 Task: Search one way flight ticket for 1 adult, 1 child, 1 infant in seat in premium economy from Westerly: Westerly State Airport to Springfield: Abraham Lincoln Capital Airport on 5-2-2023. Choice of flights is Singapure airlines. Number of bags: 2 carry on bags and 4 checked bags. Price is upto 91000. Outbound departure time preference is 4:15.
Action: Mouse moved to (395, 354)
Screenshot: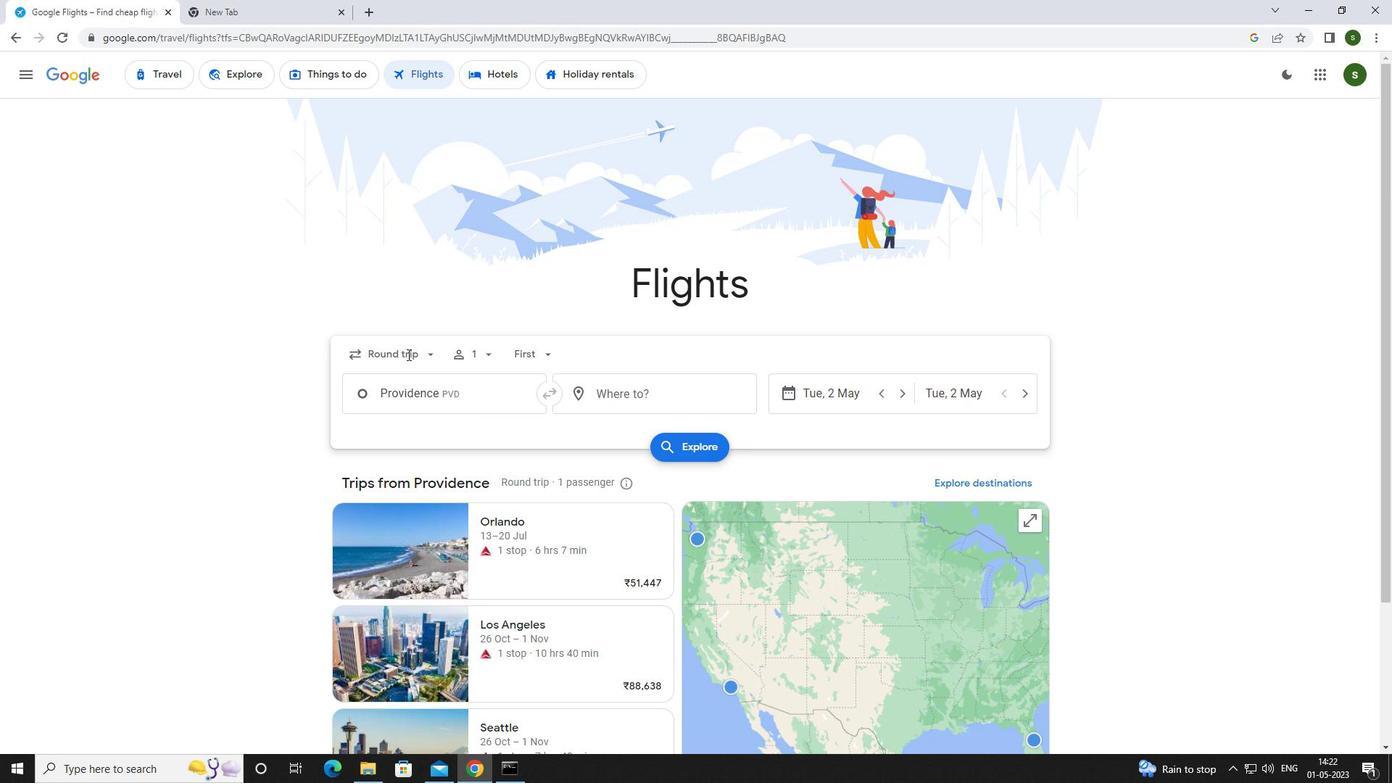 
Action: Mouse pressed left at (395, 354)
Screenshot: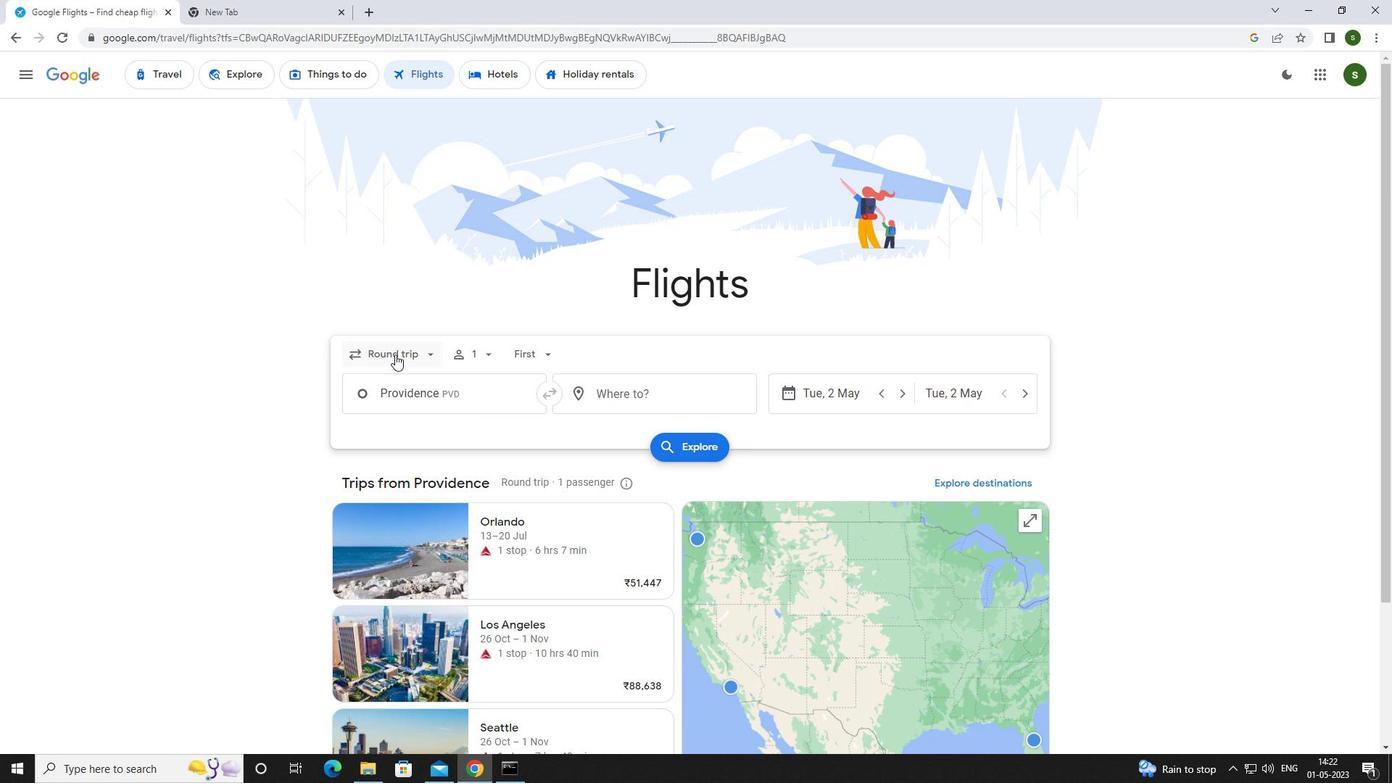 
Action: Mouse moved to (421, 416)
Screenshot: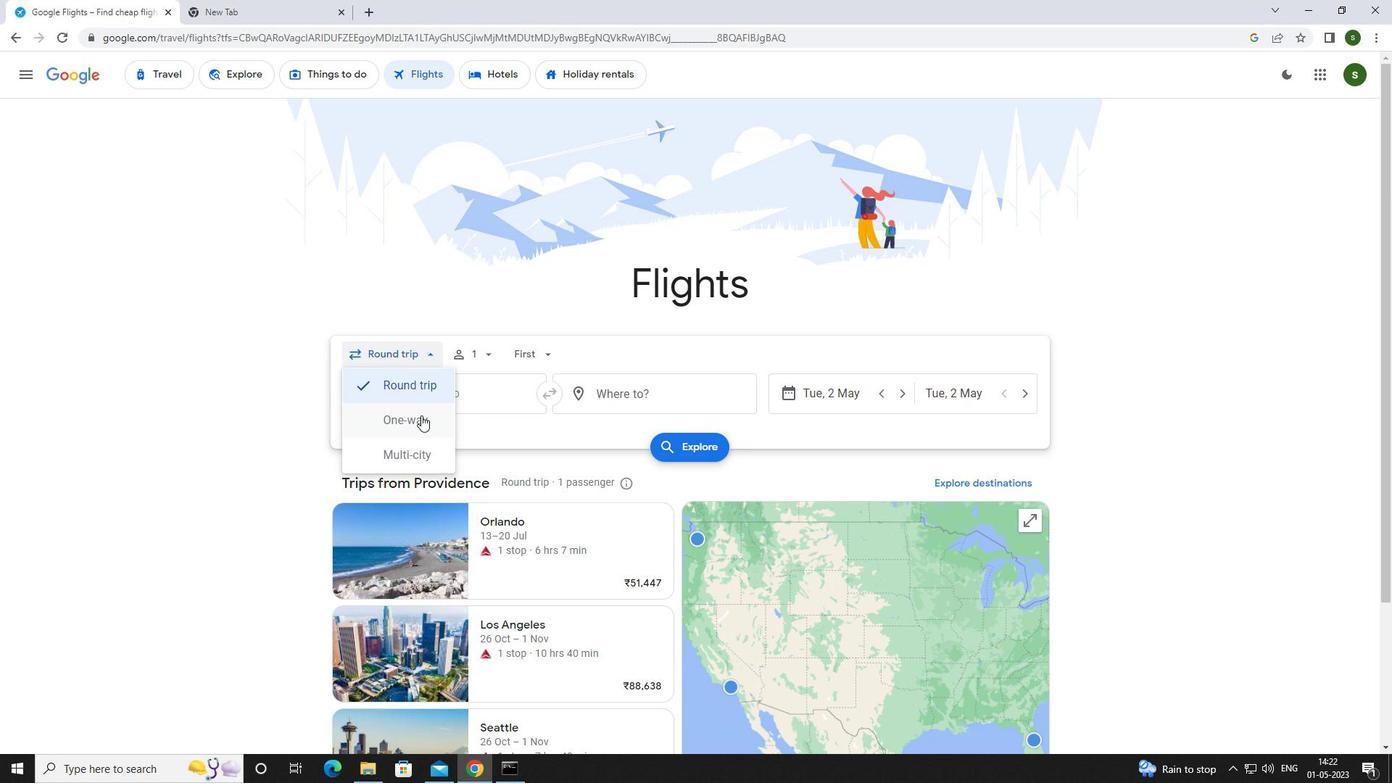 
Action: Mouse pressed left at (421, 416)
Screenshot: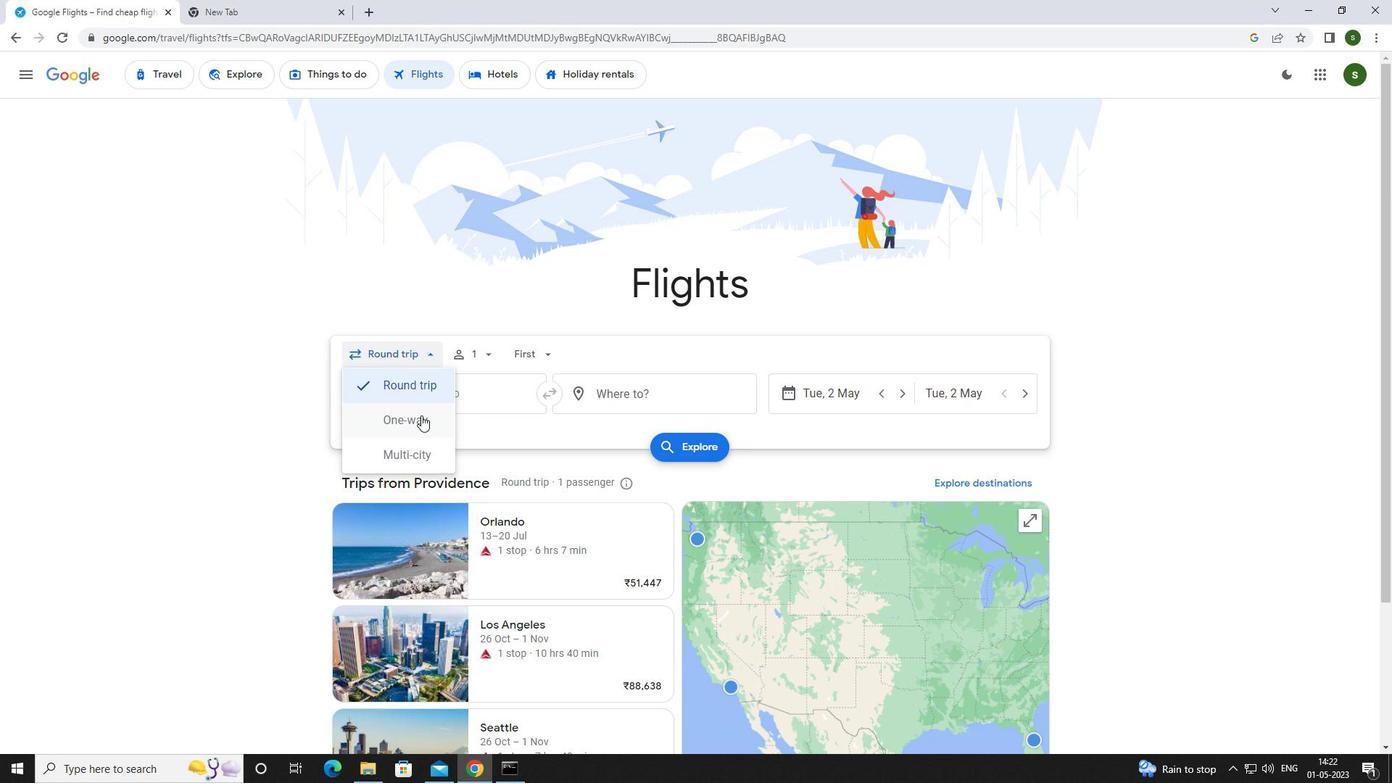 
Action: Mouse moved to (487, 355)
Screenshot: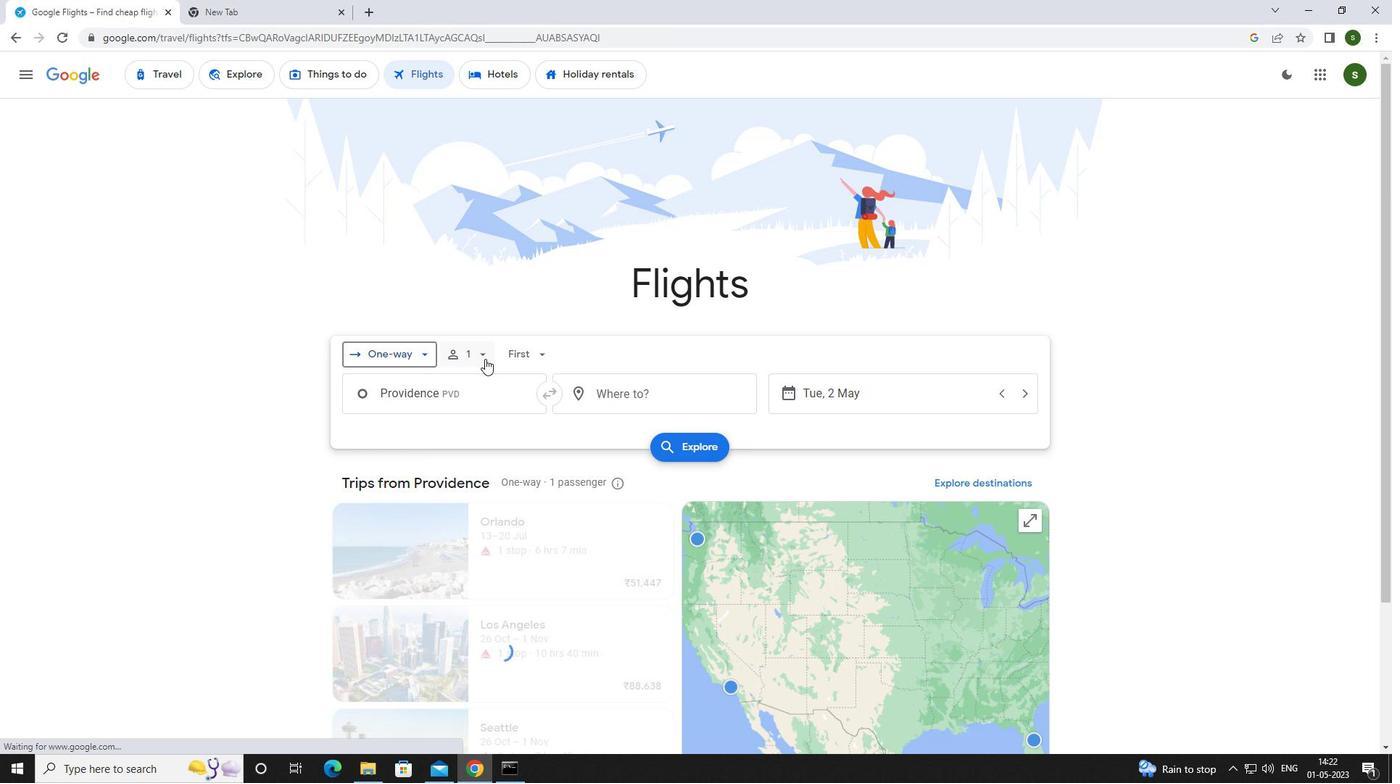 
Action: Mouse pressed left at (487, 355)
Screenshot: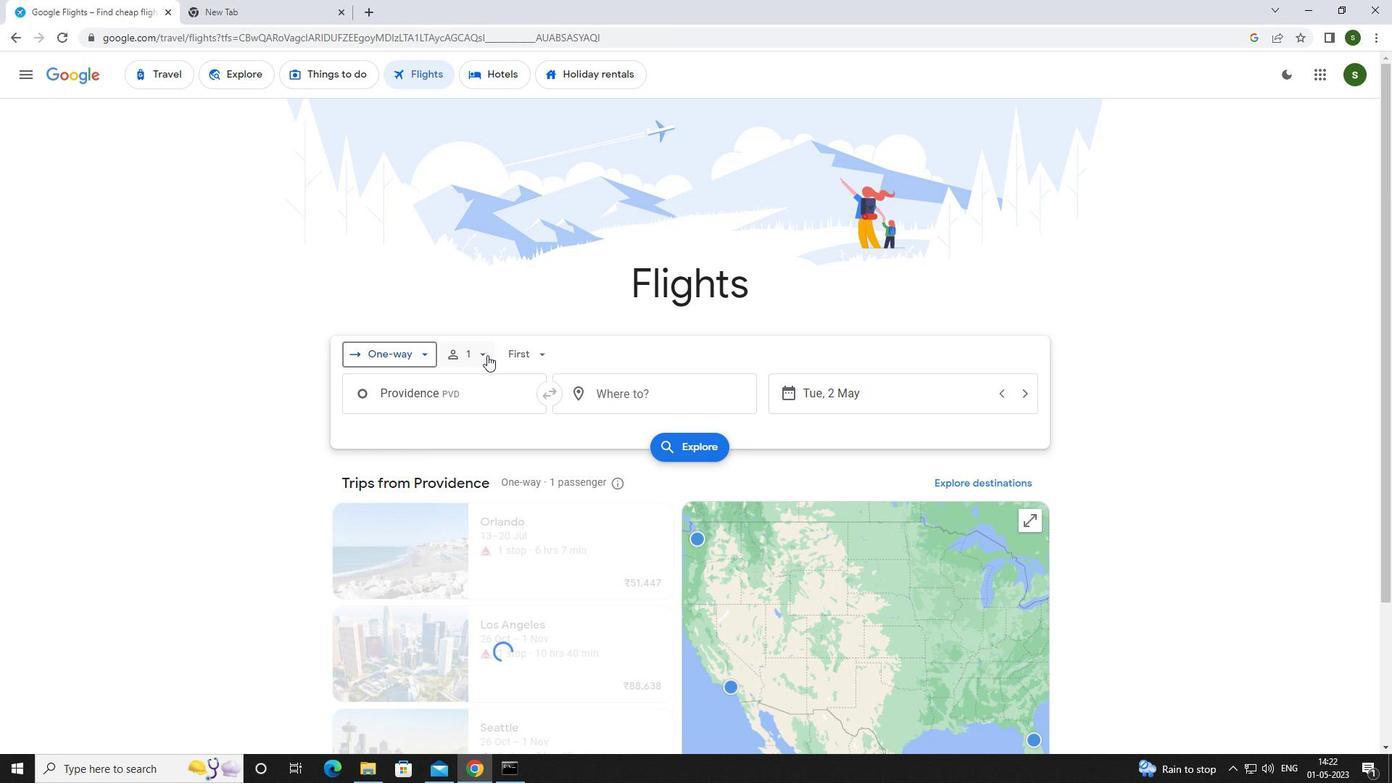 
Action: Mouse moved to (589, 429)
Screenshot: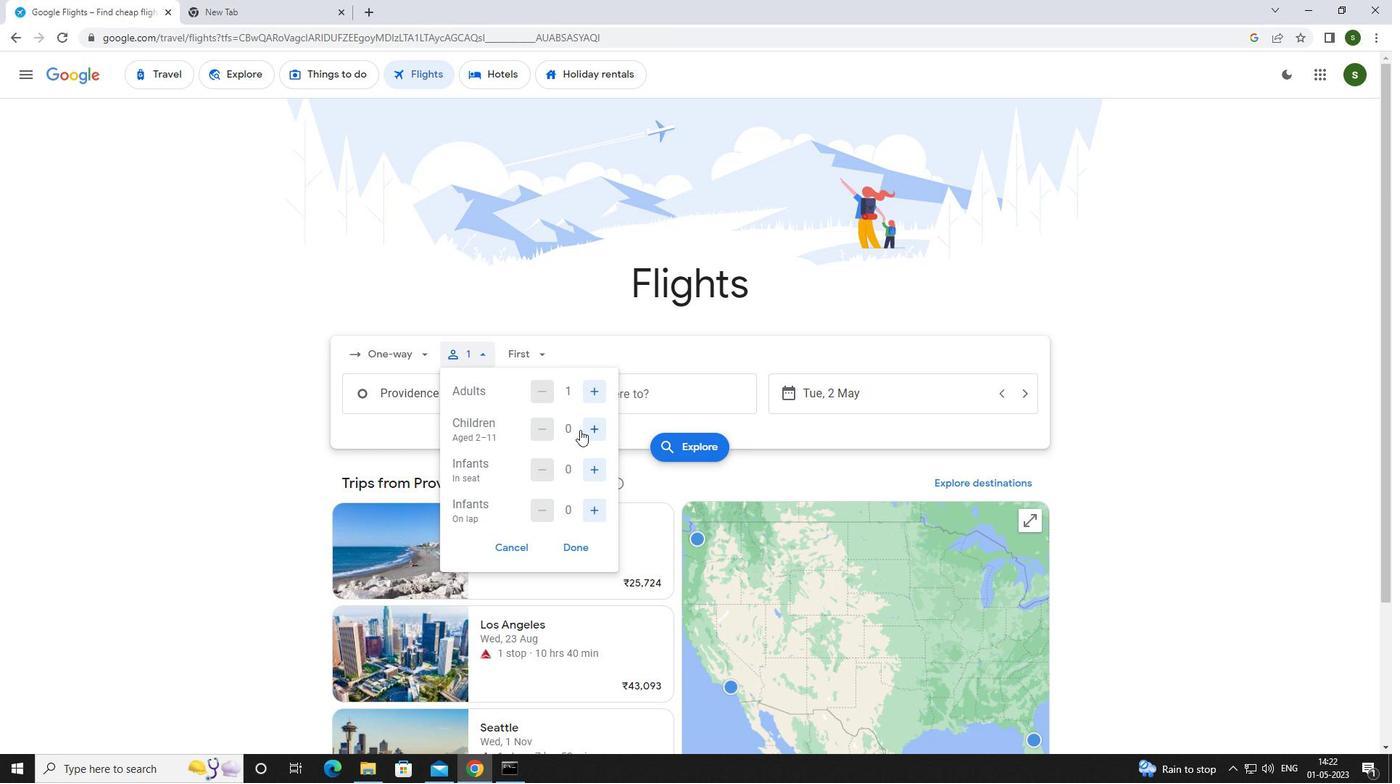 
Action: Mouse pressed left at (589, 429)
Screenshot: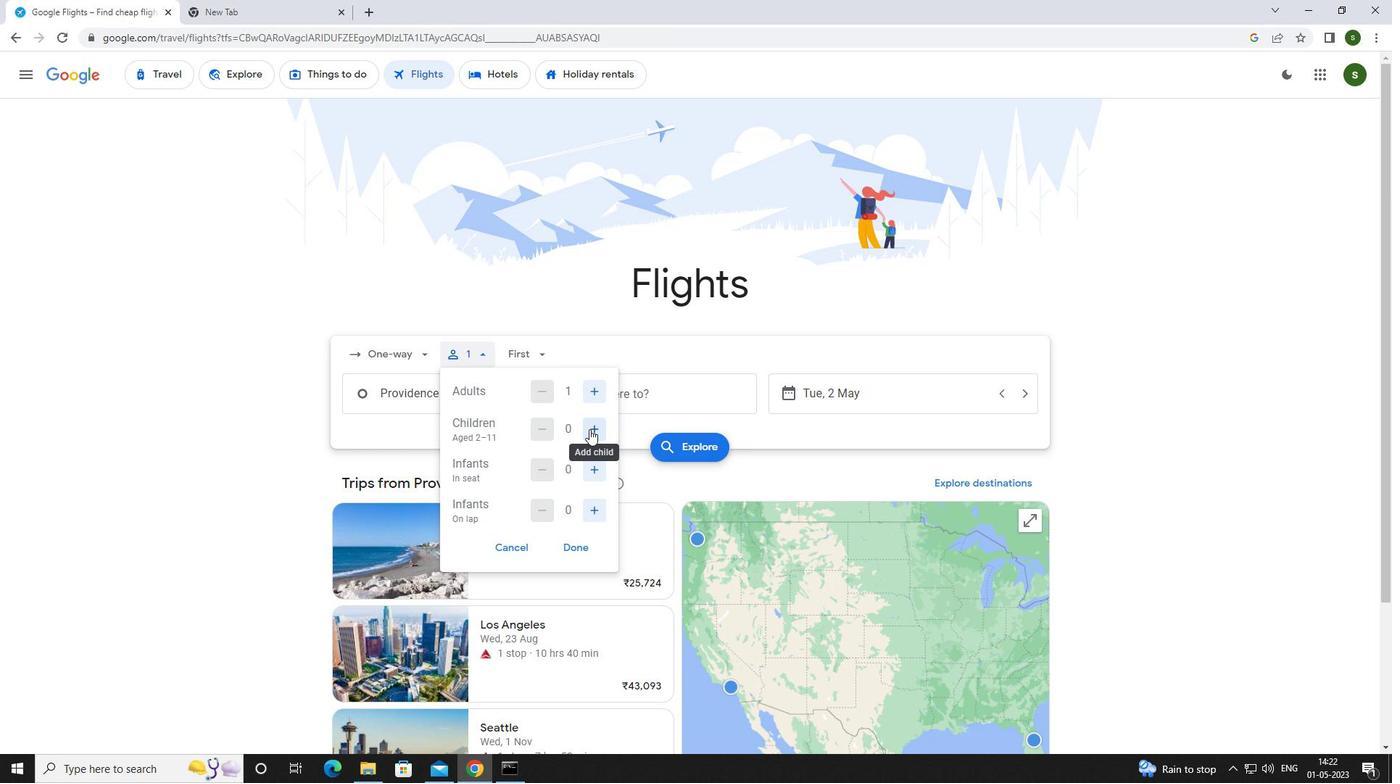 
Action: Mouse moved to (604, 470)
Screenshot: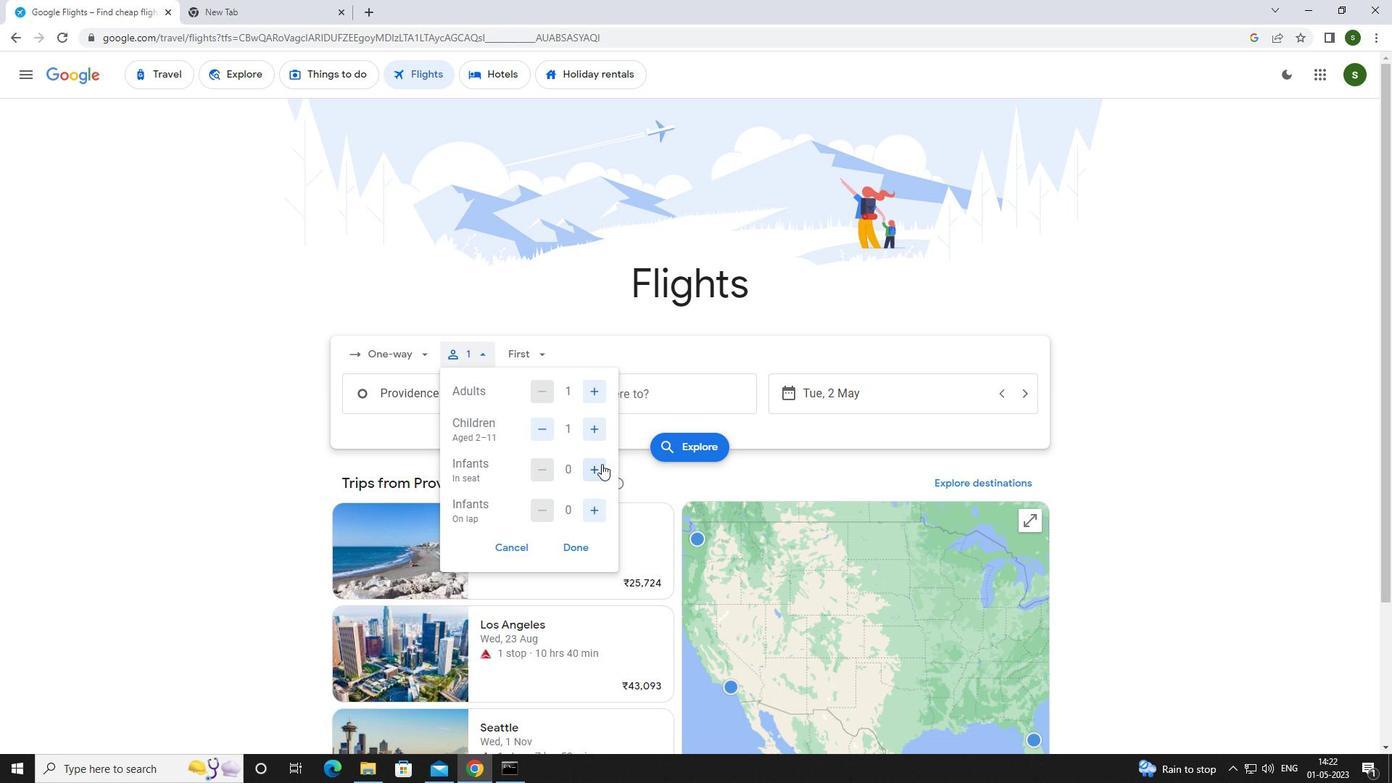 
Action: Mouse pressed left at (604, 470)
Screenshot: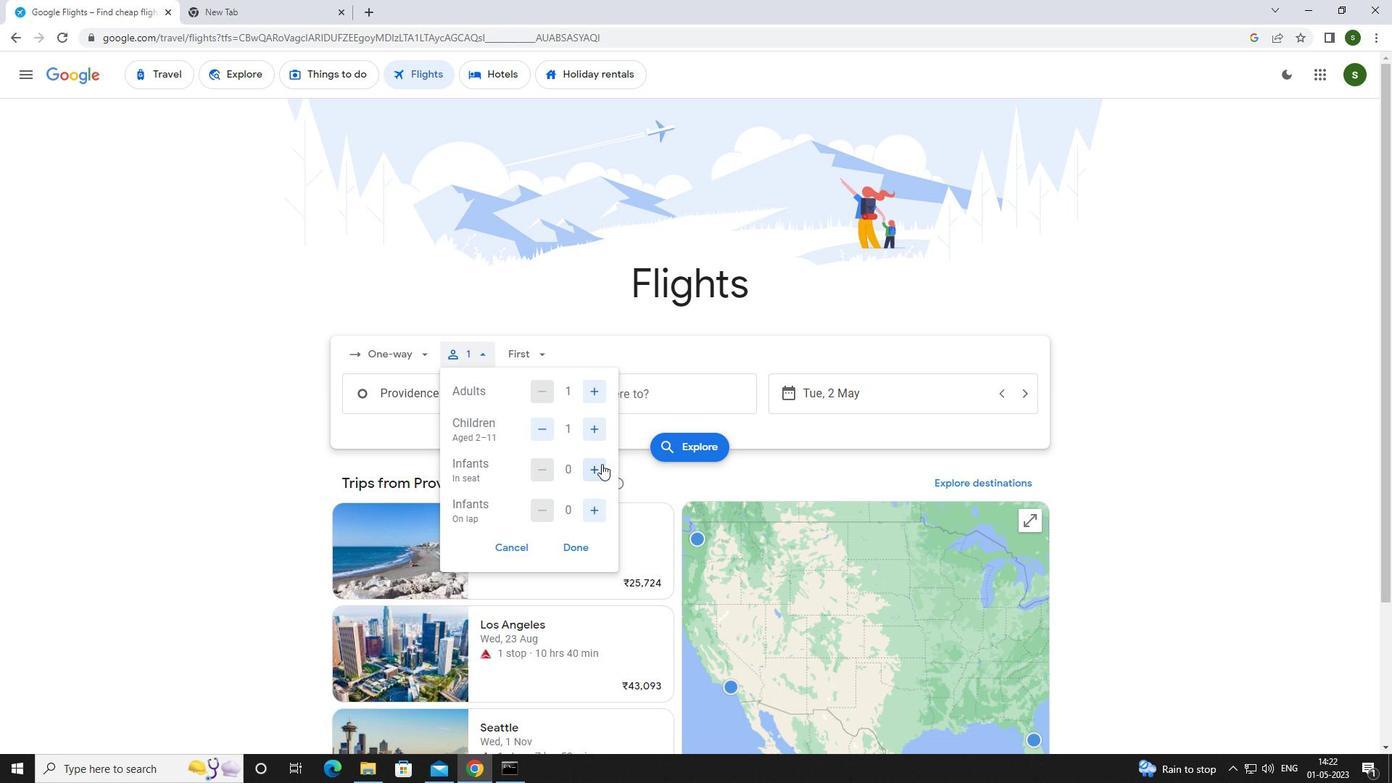 
Action: Mouse moved to (548, 351)
Screenshot: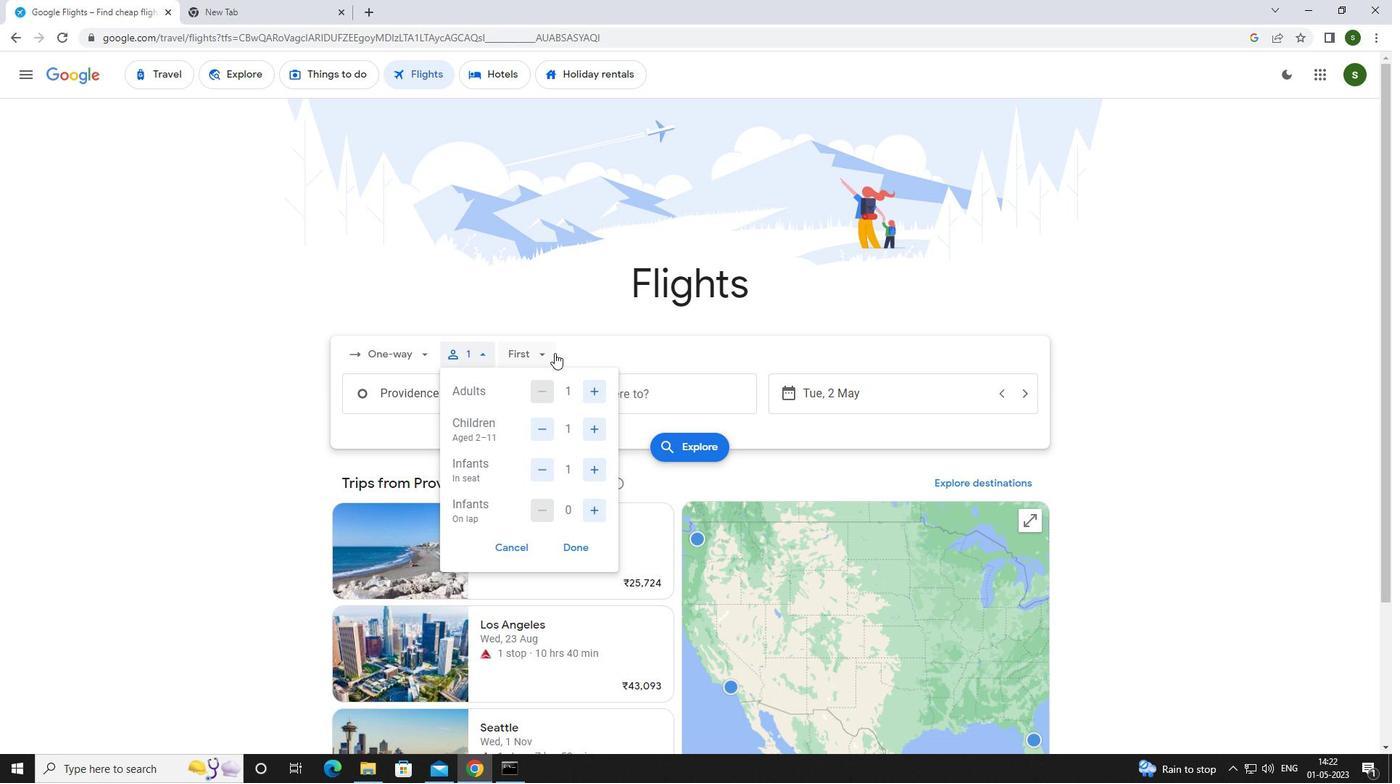 
Action: Mouse pressed left at (548, 351)
Screenshot: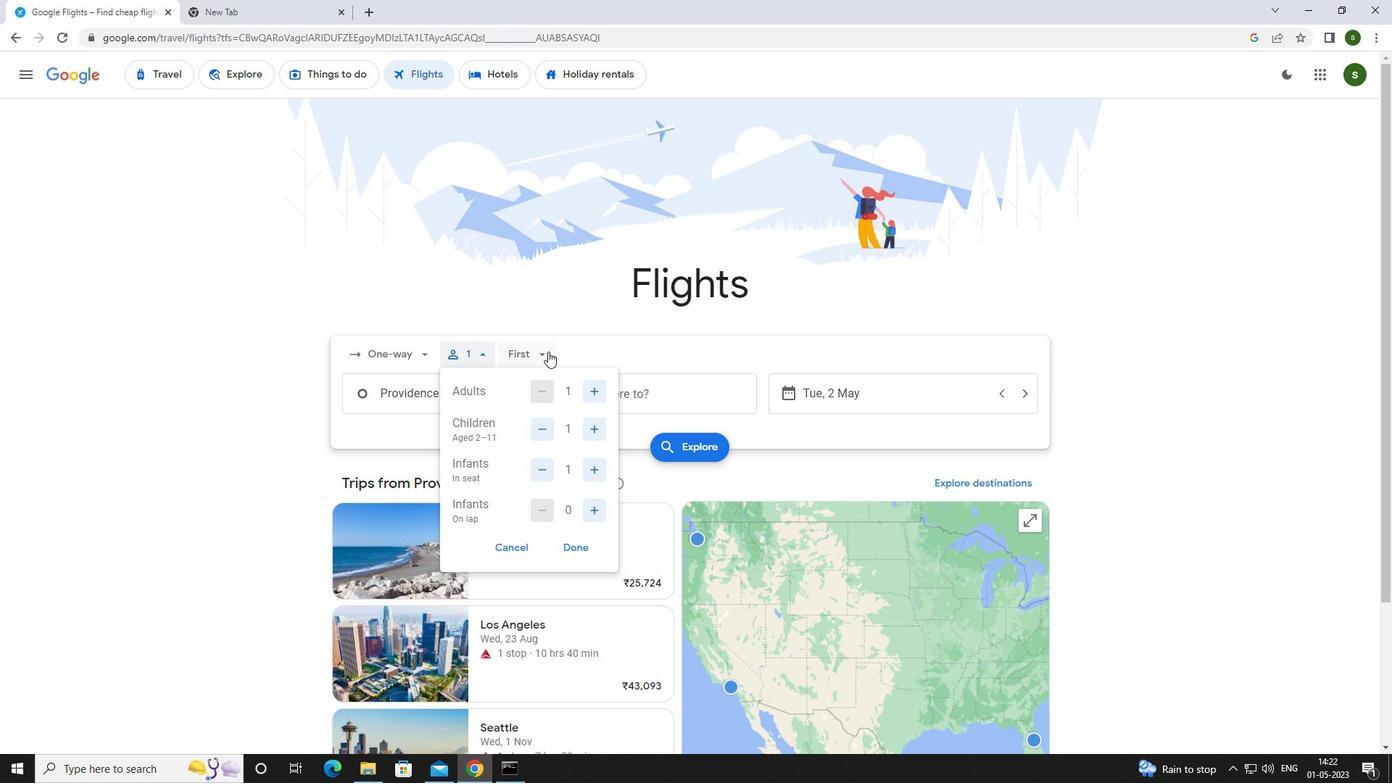 
Action: Mouse moved to (562, 419)
Screenshot: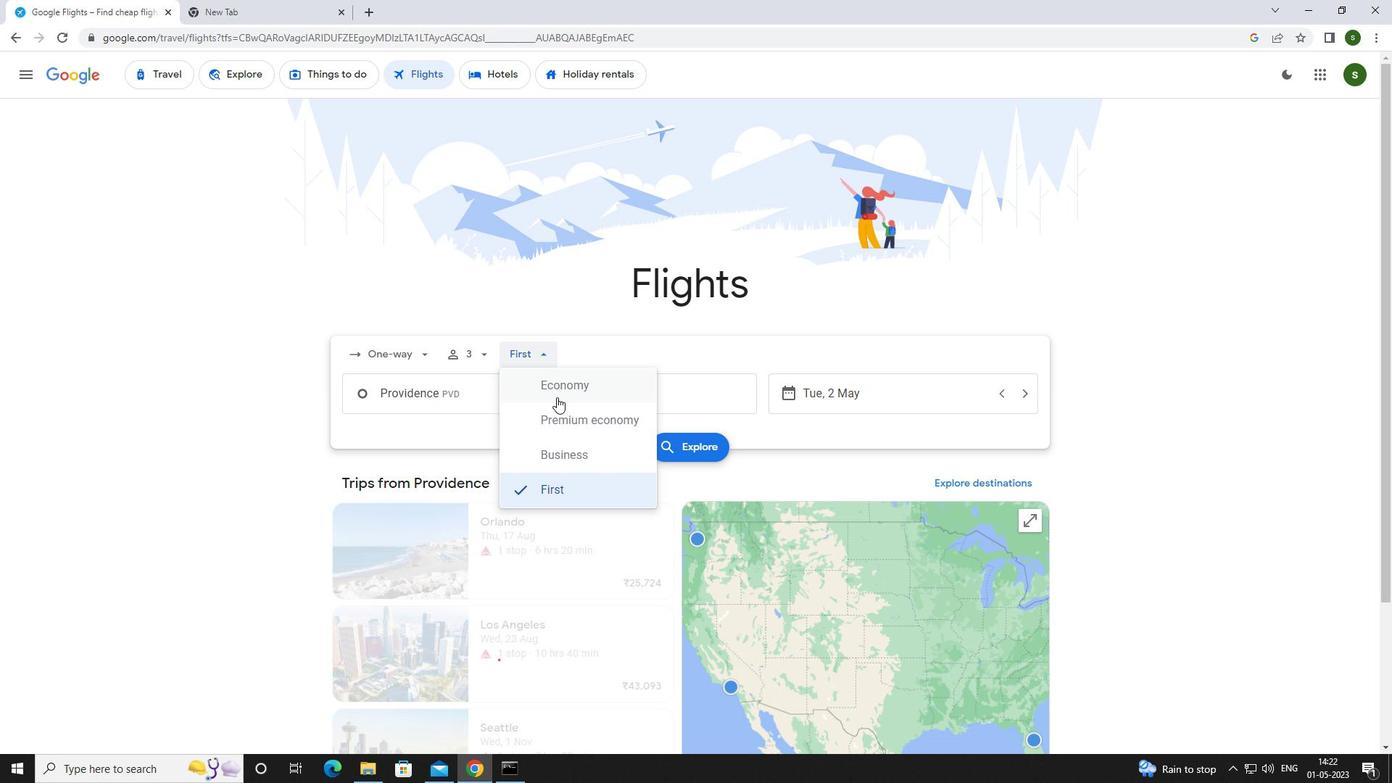 
Action: Mouse pressed left at (562, 419)
Screenshot: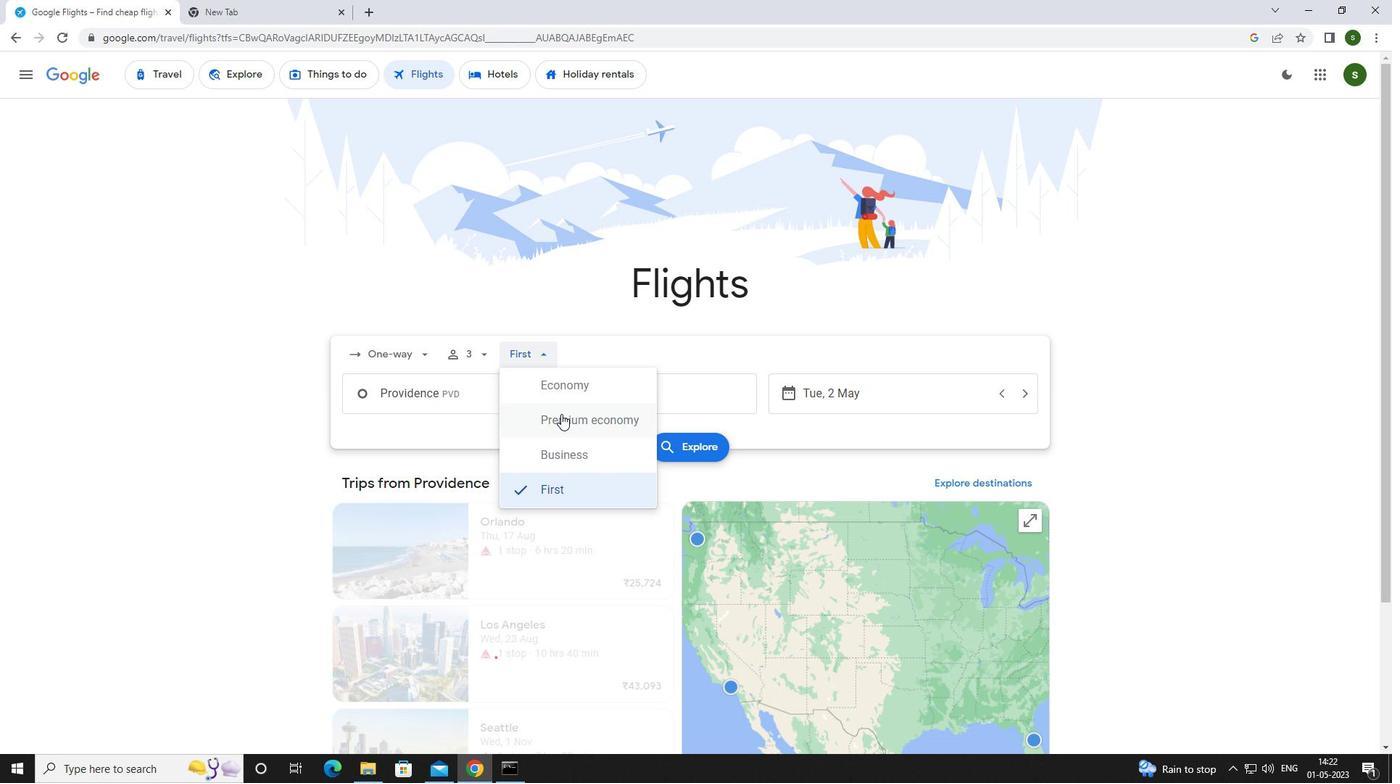 
Action: Mouse moved to (478, 393)
Screenshot: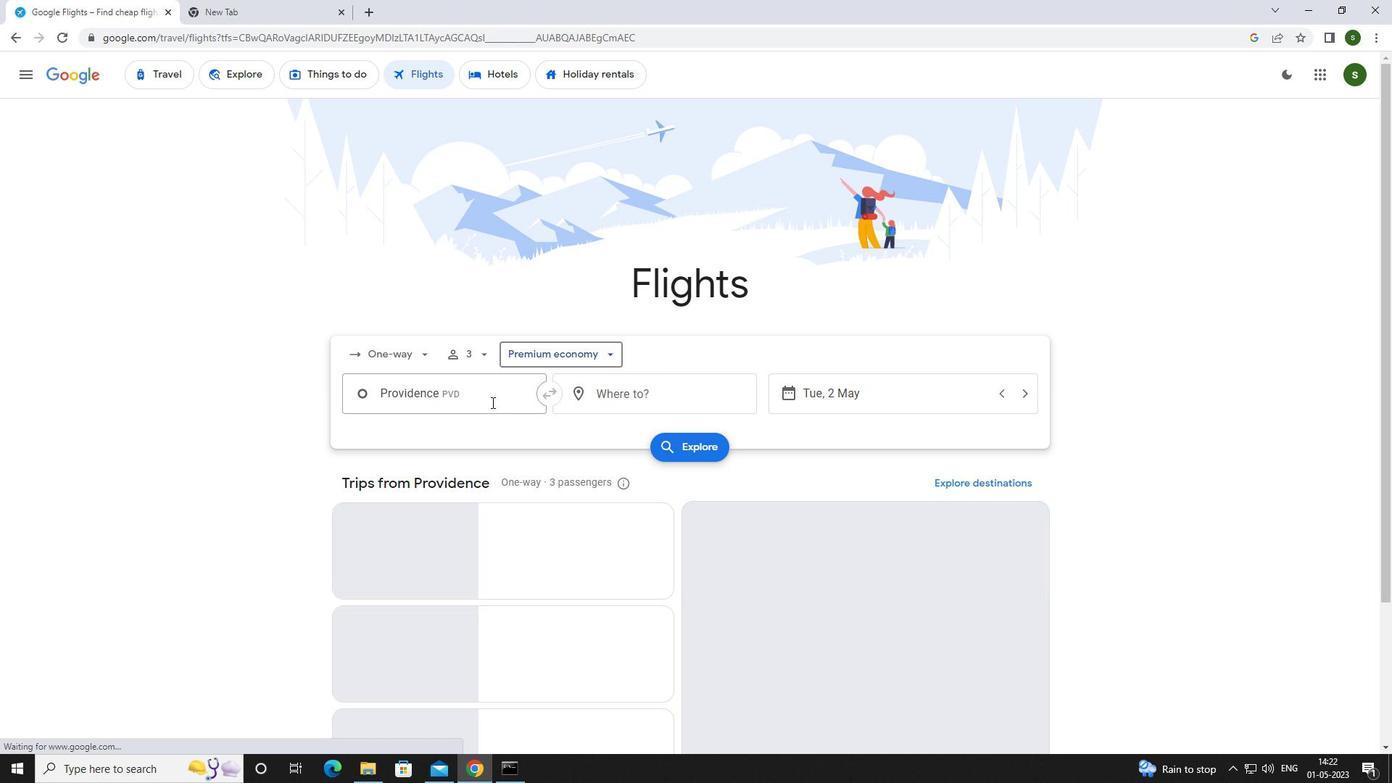 
Action: Mouse pressed left at (478, 393)
Screenshot: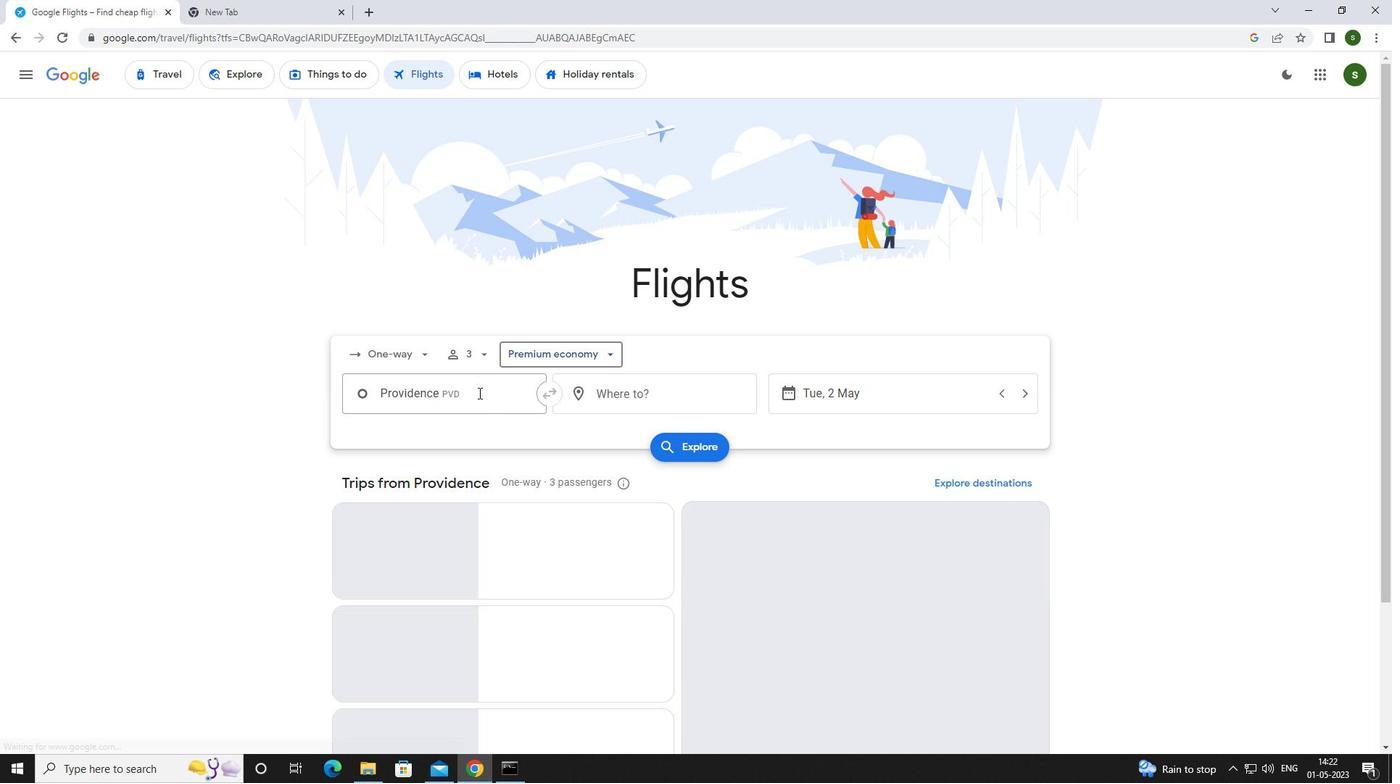 
Action: Mouse moved to (478, 390)
Screenshot: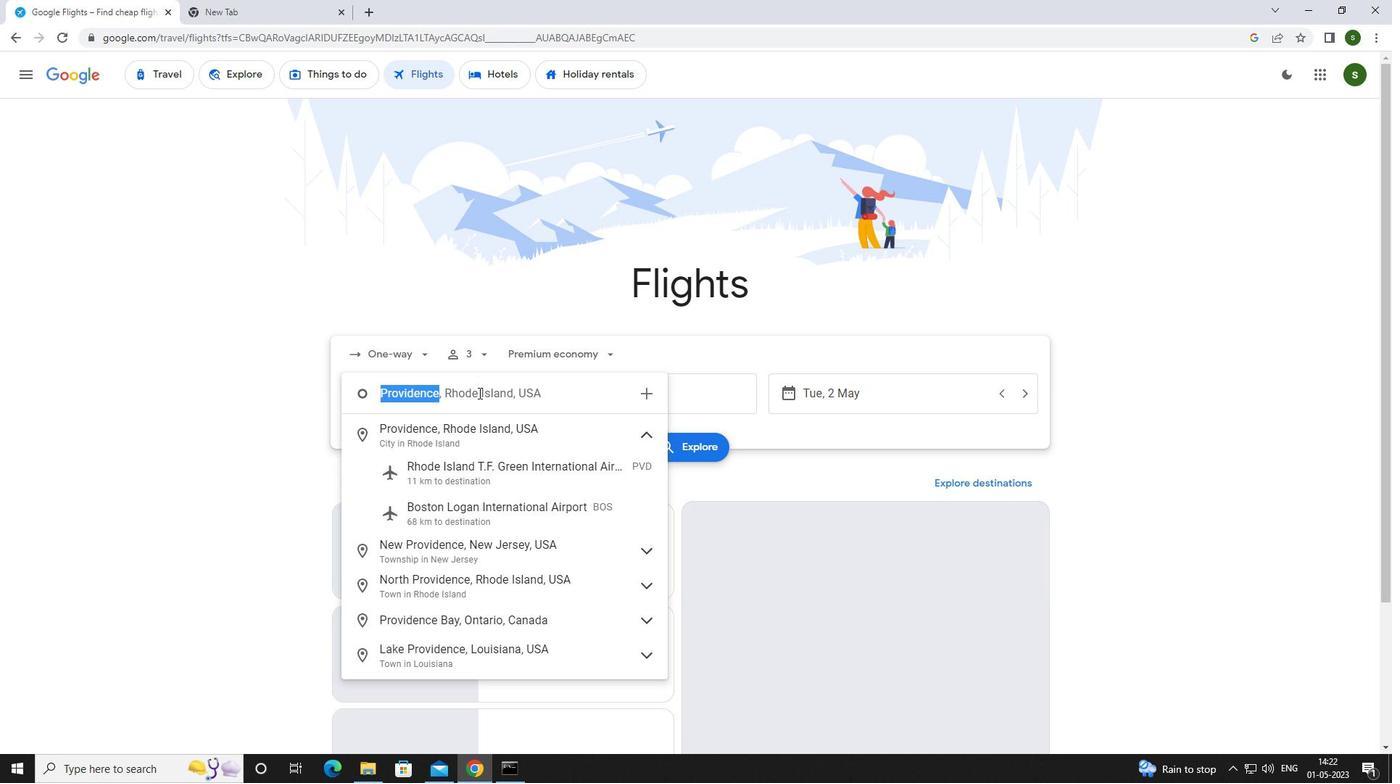 
Action: Key pressed w<Key.caps_lock>esterly<Key.space><Key.caps_lock>s<Key.caps_lock>tate<Key.space><Key.caps_lock>a<Key.caps_lock>irport
Screenshot: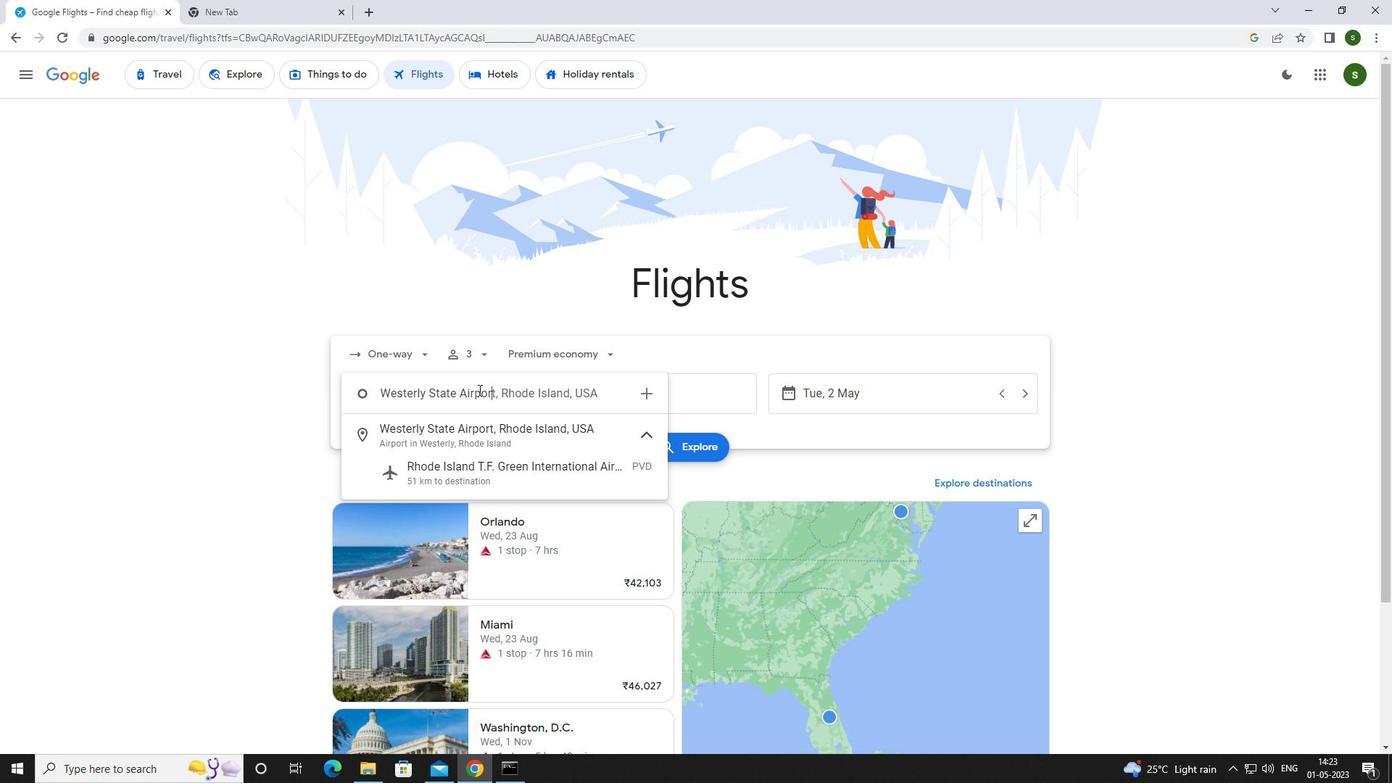 
Action: Mouse moved to (466, 440)
Screenshot: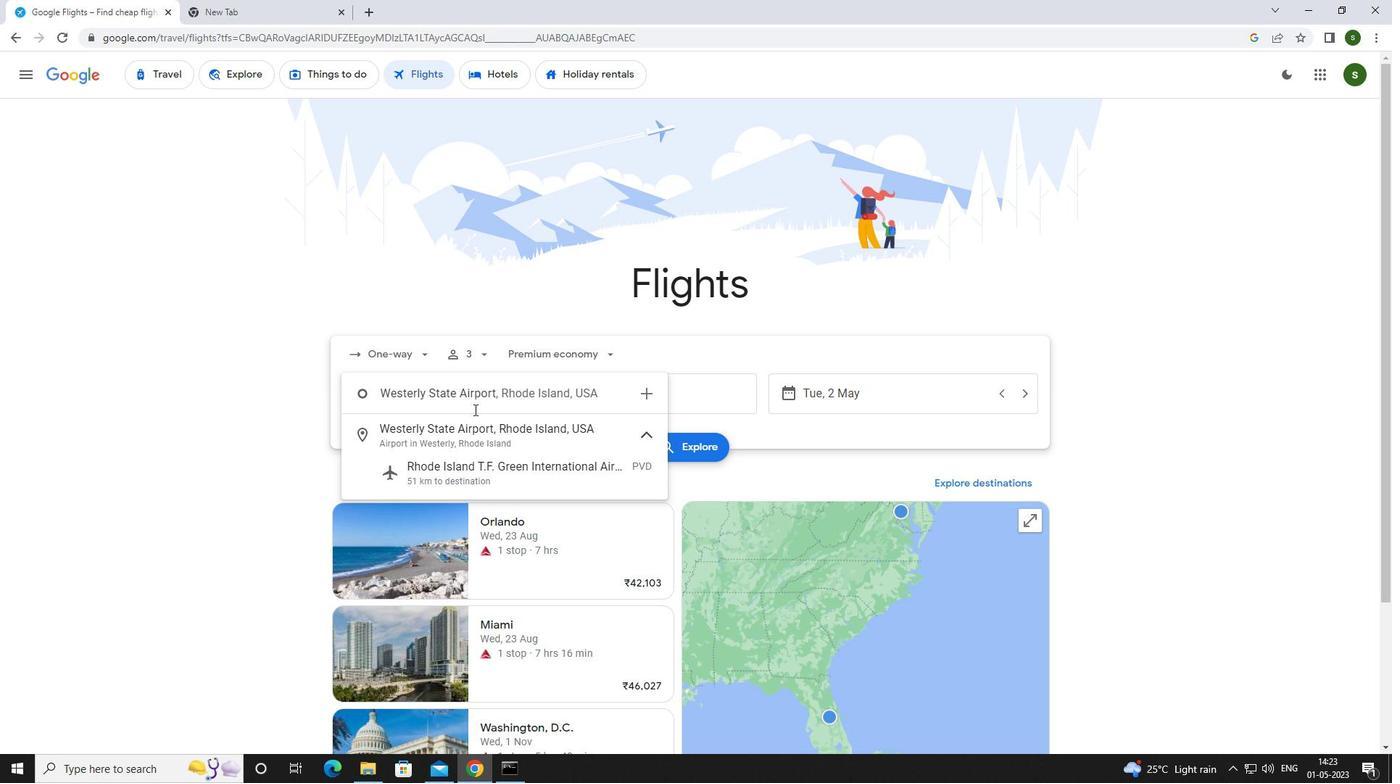
Action: Mouse pressed left at (466, 440)
Screenshot: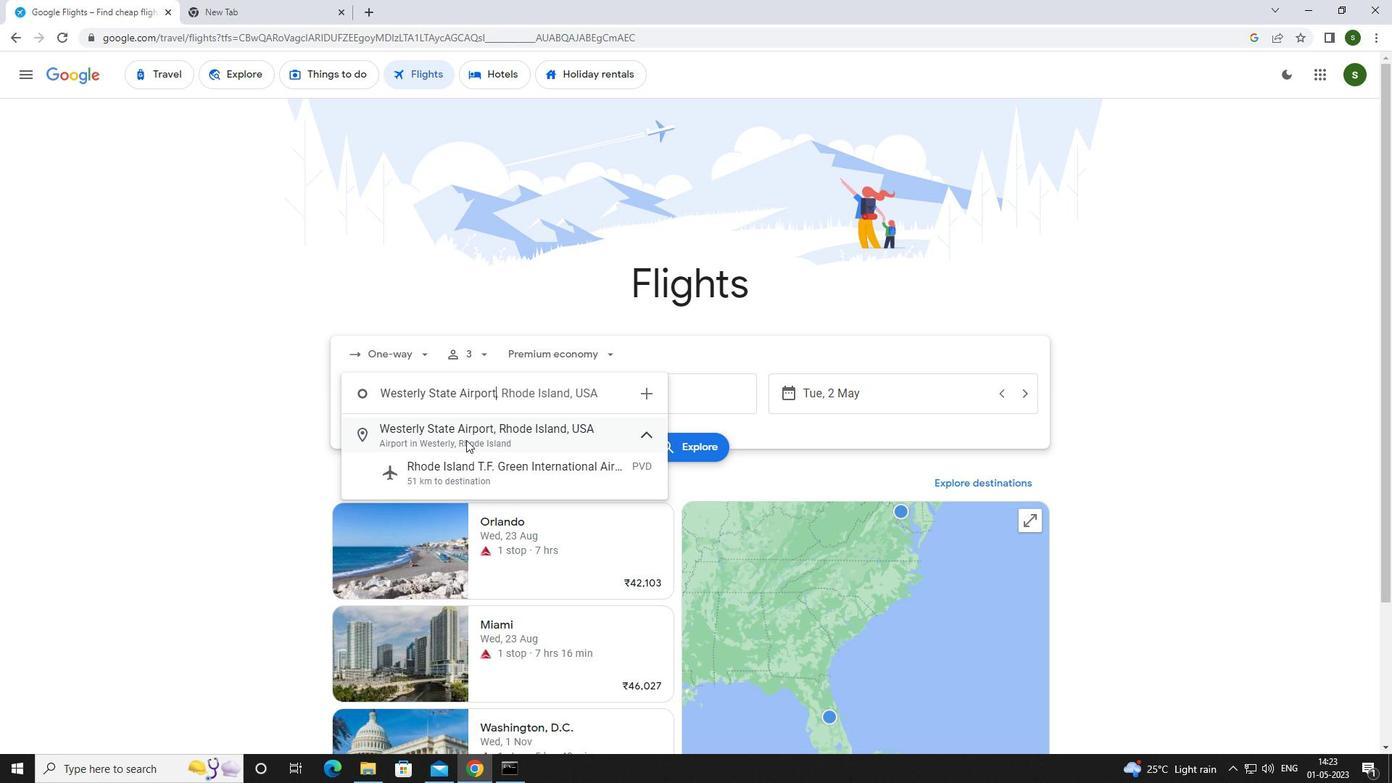 
Action: Mouse moved to (623, 390)
Screenshot: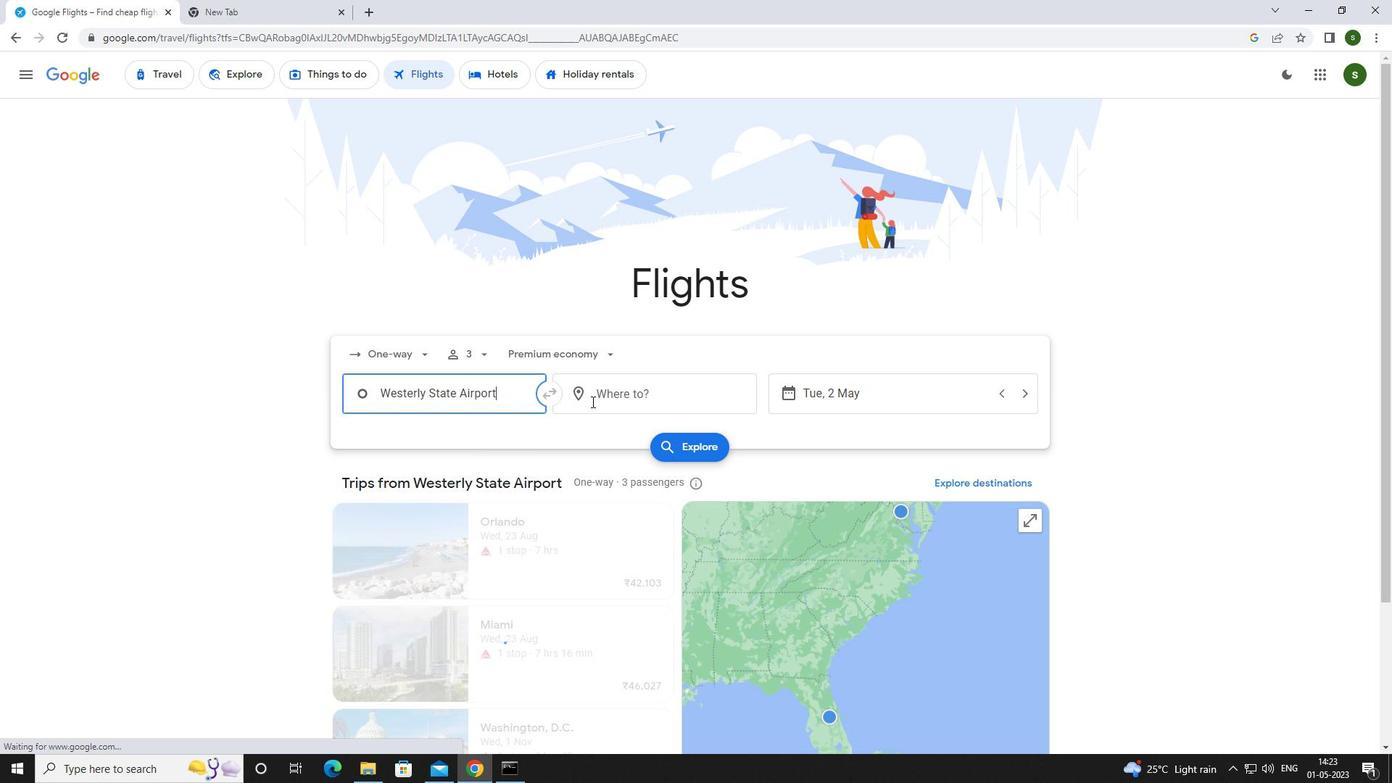
Action: Mouse pressed left at (623, 390)
Screenshot: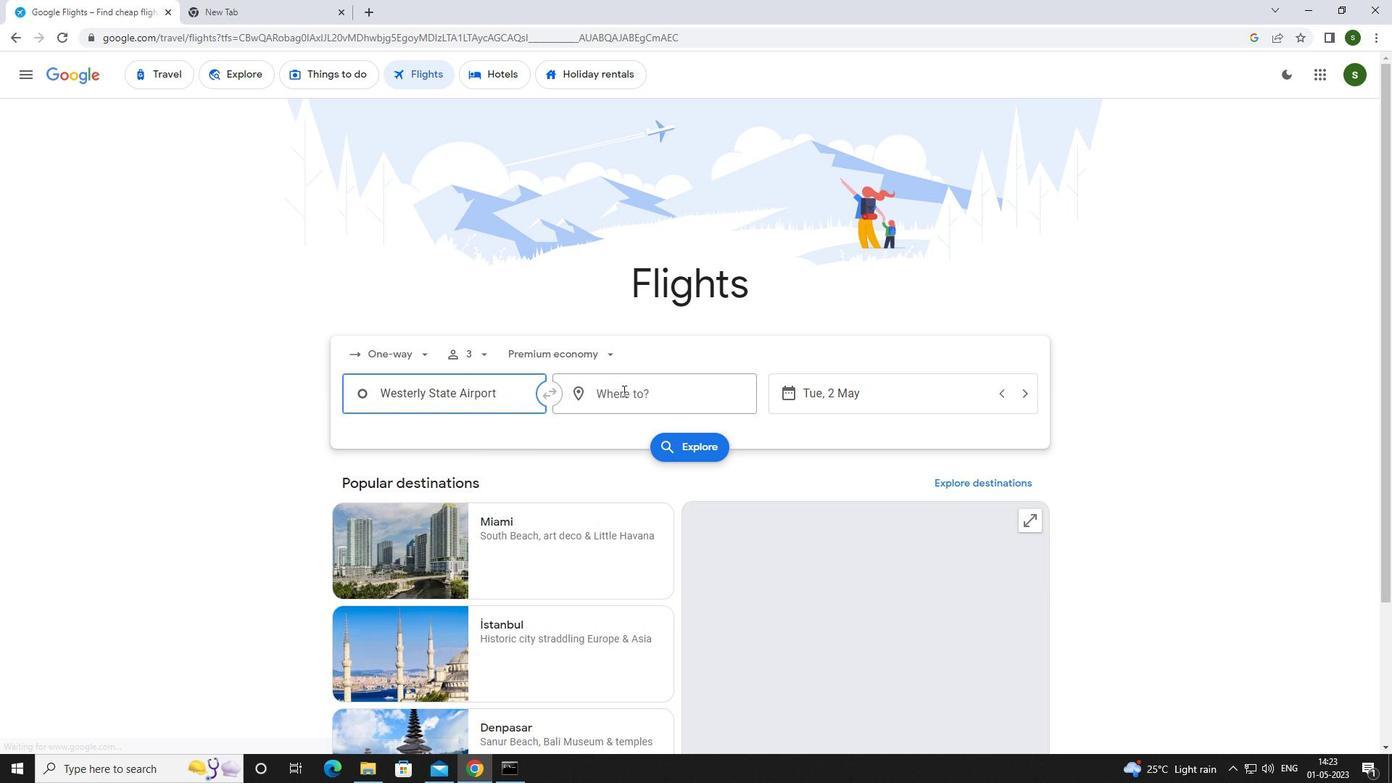 
Action: Key pressed <Key.caps_lock>s<Key.caps_lock>pringfi
Screenshot: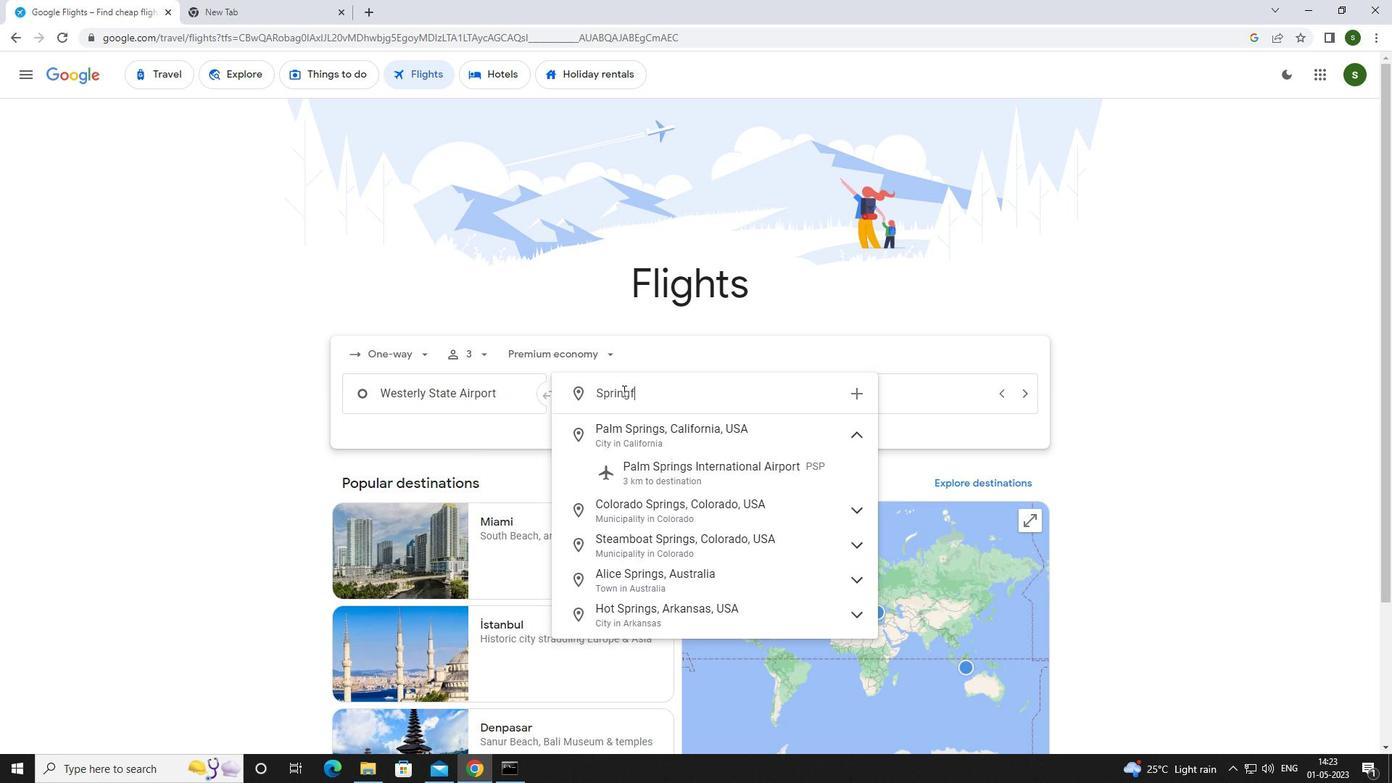 
Action: Mouse moved to (668, 512)
Screenshot: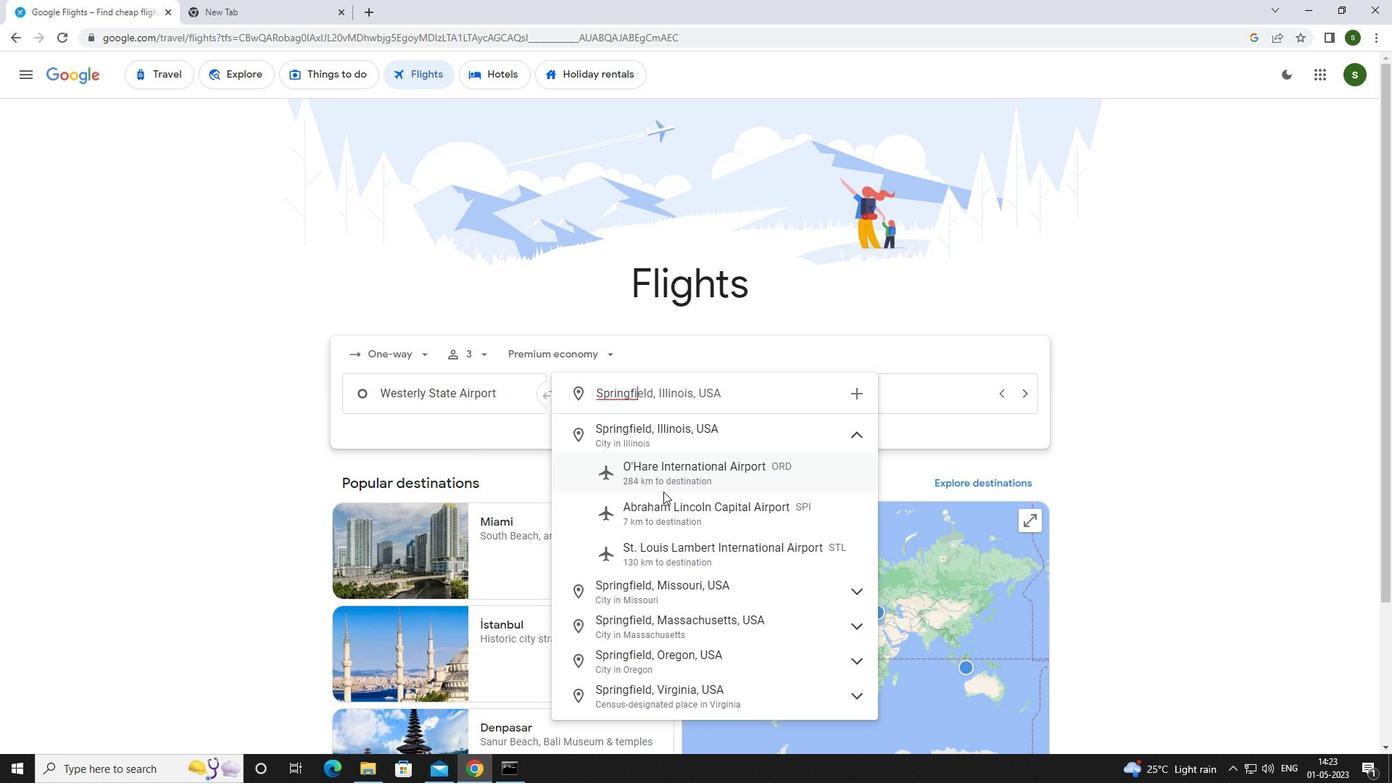 
Action: Mouse pressed left at (668, 512)
Screenshot: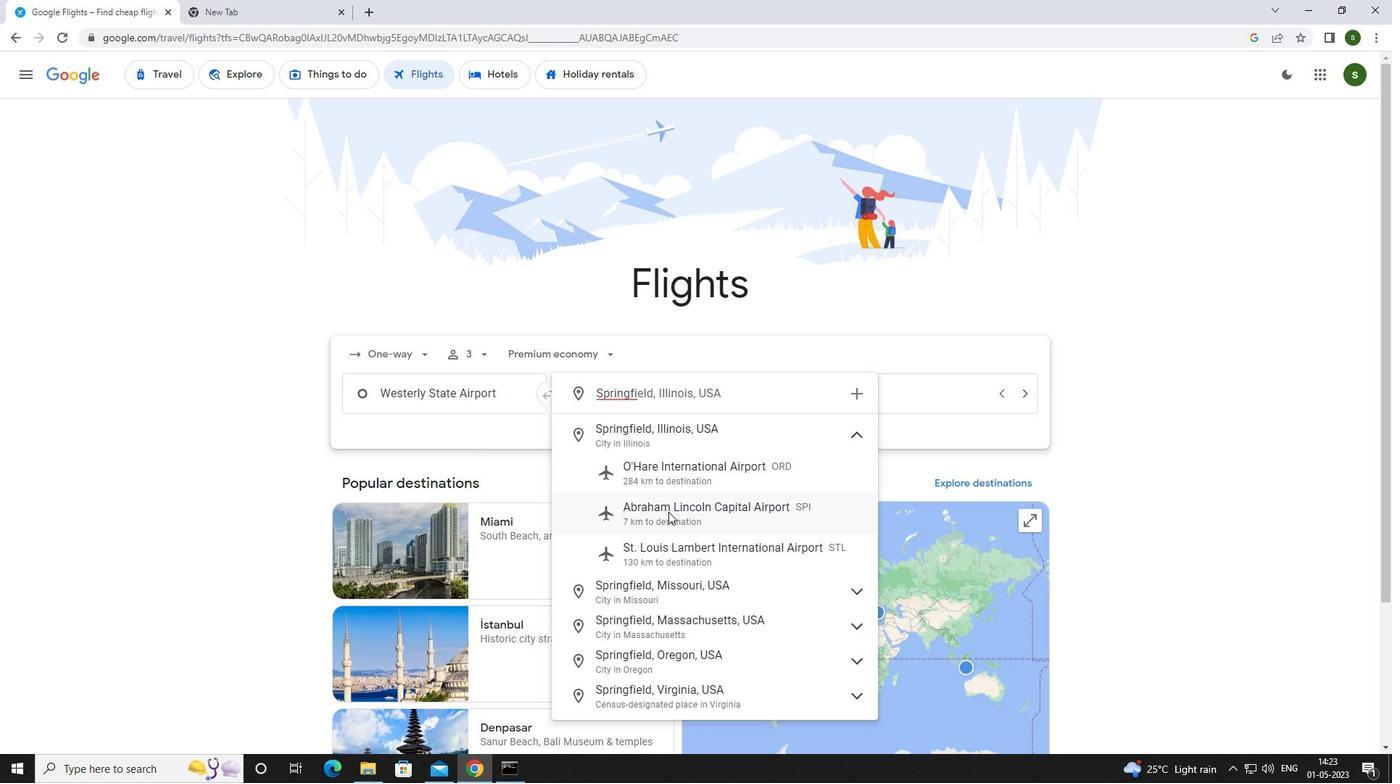 
Action: Mouse moved to (873, 399)
Screenshot: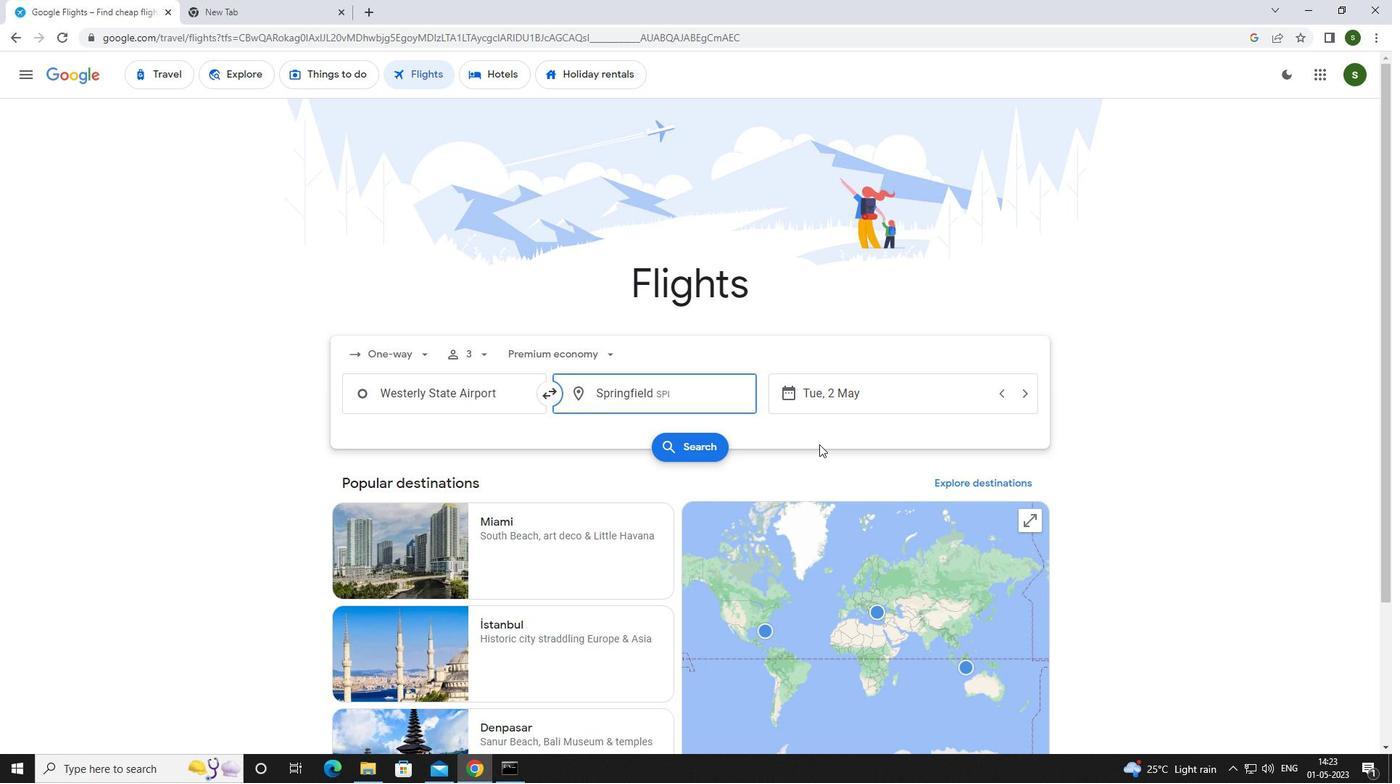 
Action: Mouse pressed left at (873, 399)
Screenshot: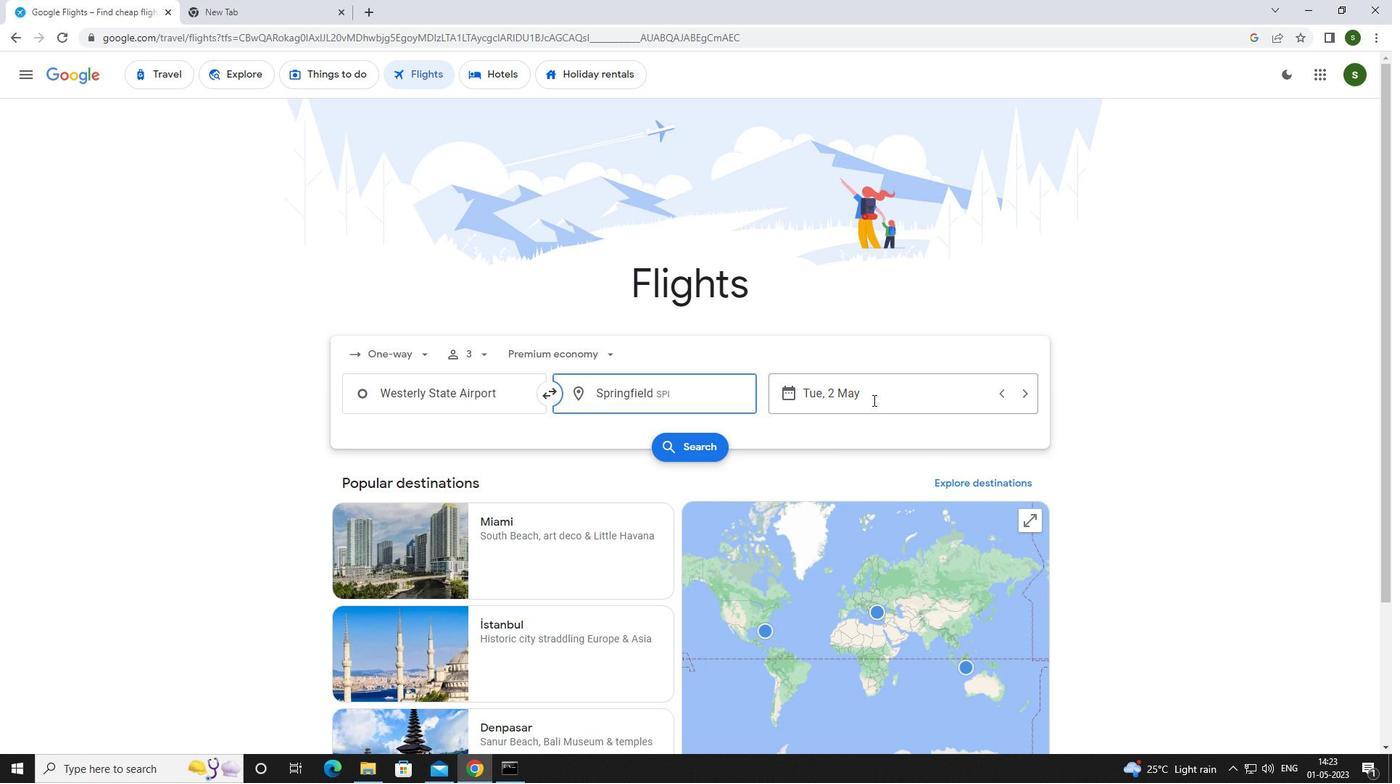 
Action: Mouse moved to (604, 493)
Screenshot: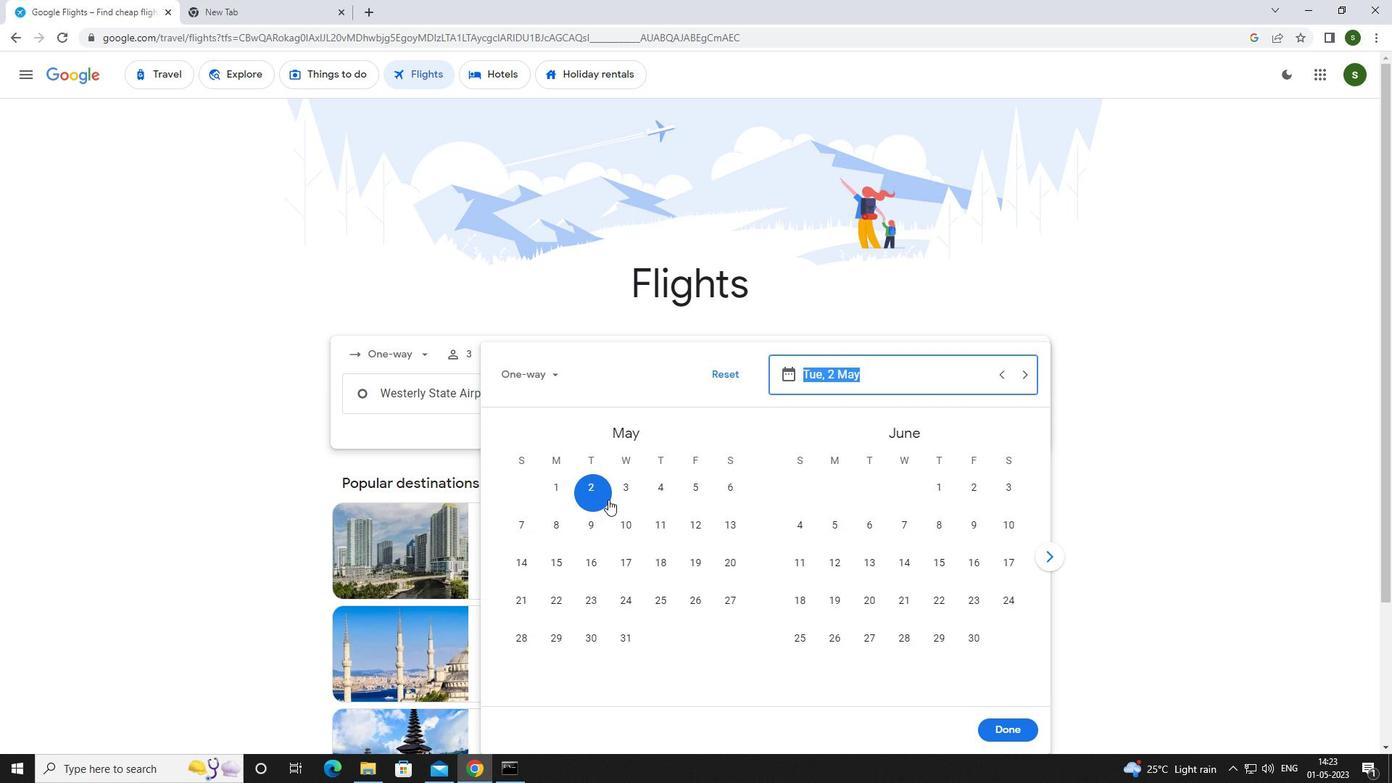 
Action: Mouse pressed left at (604, 493)
Screenshot: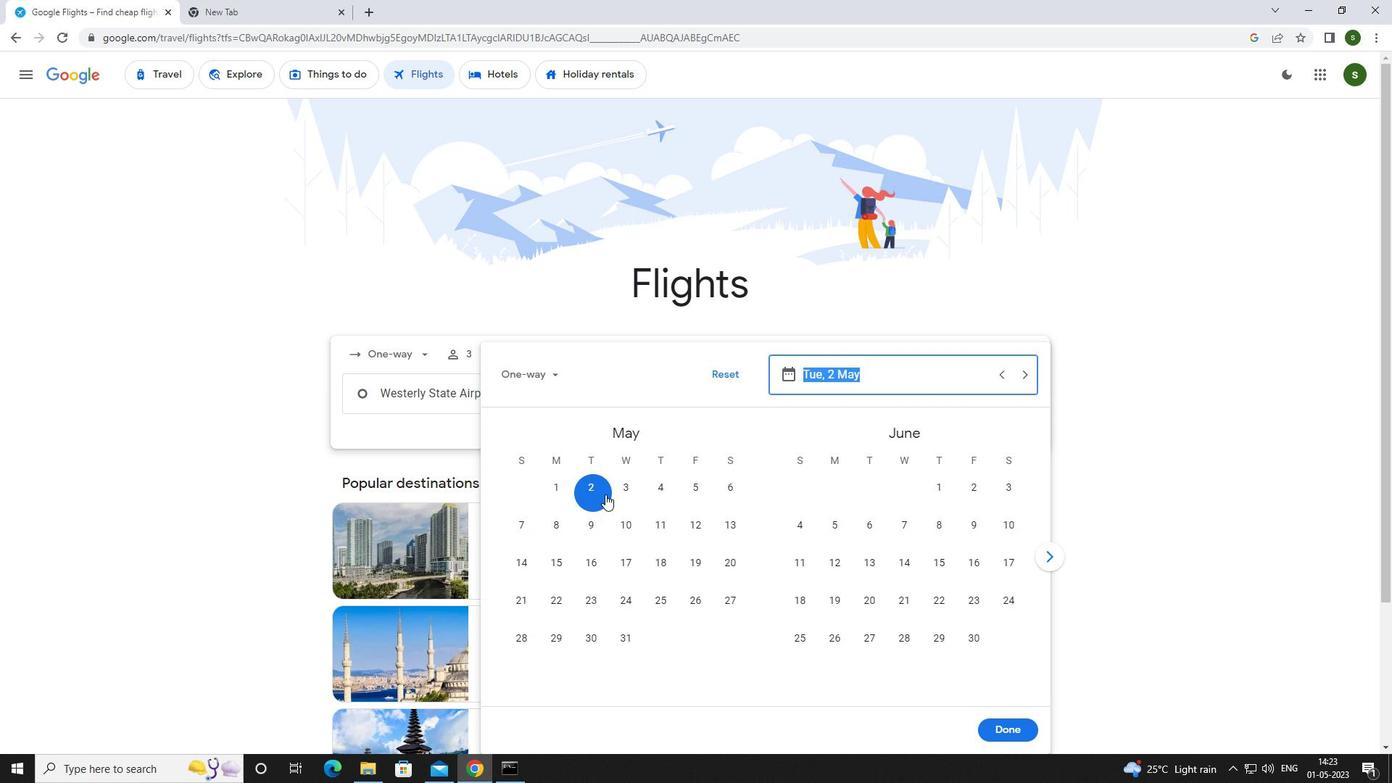 
Action: Mouse moved to (1002, 730)
Screenshot: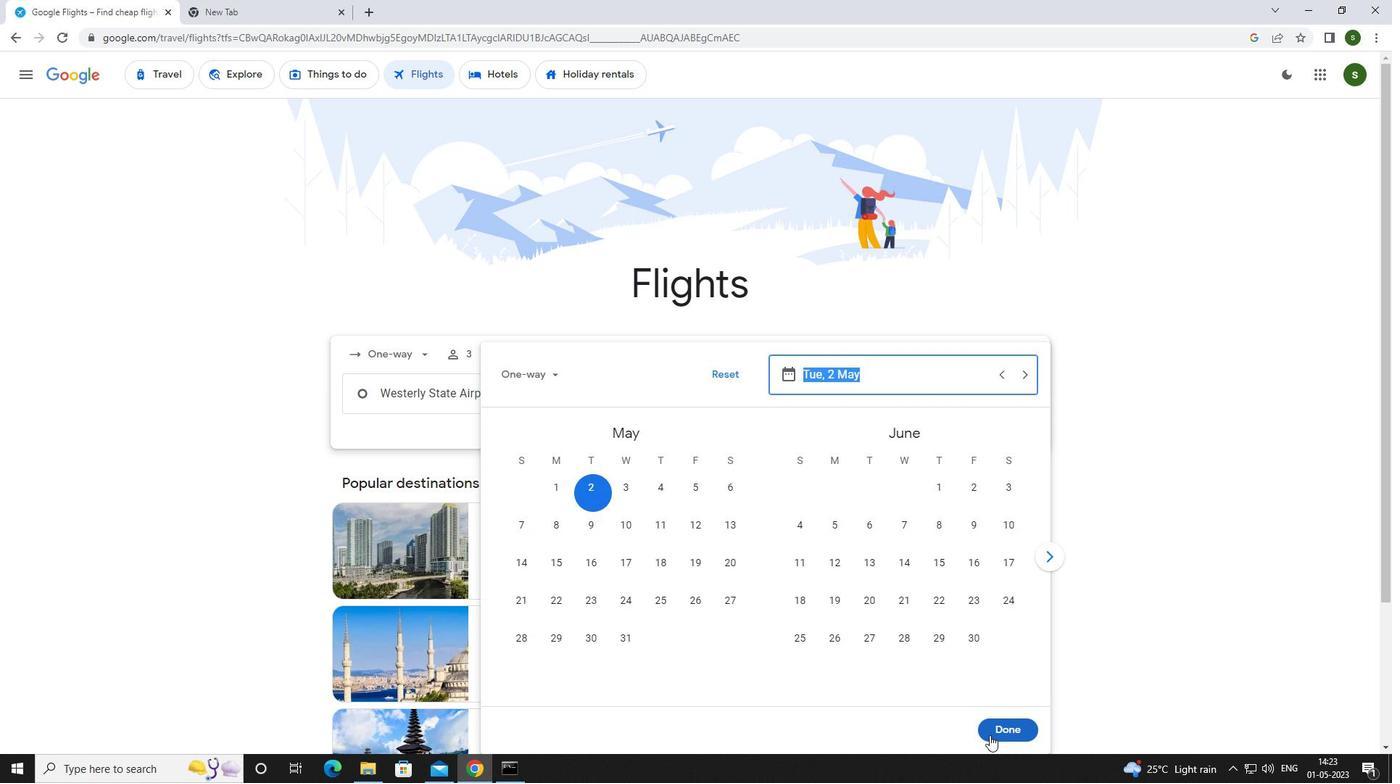 
Action: Mouse pressed left at (1002, 730)
Screenshot: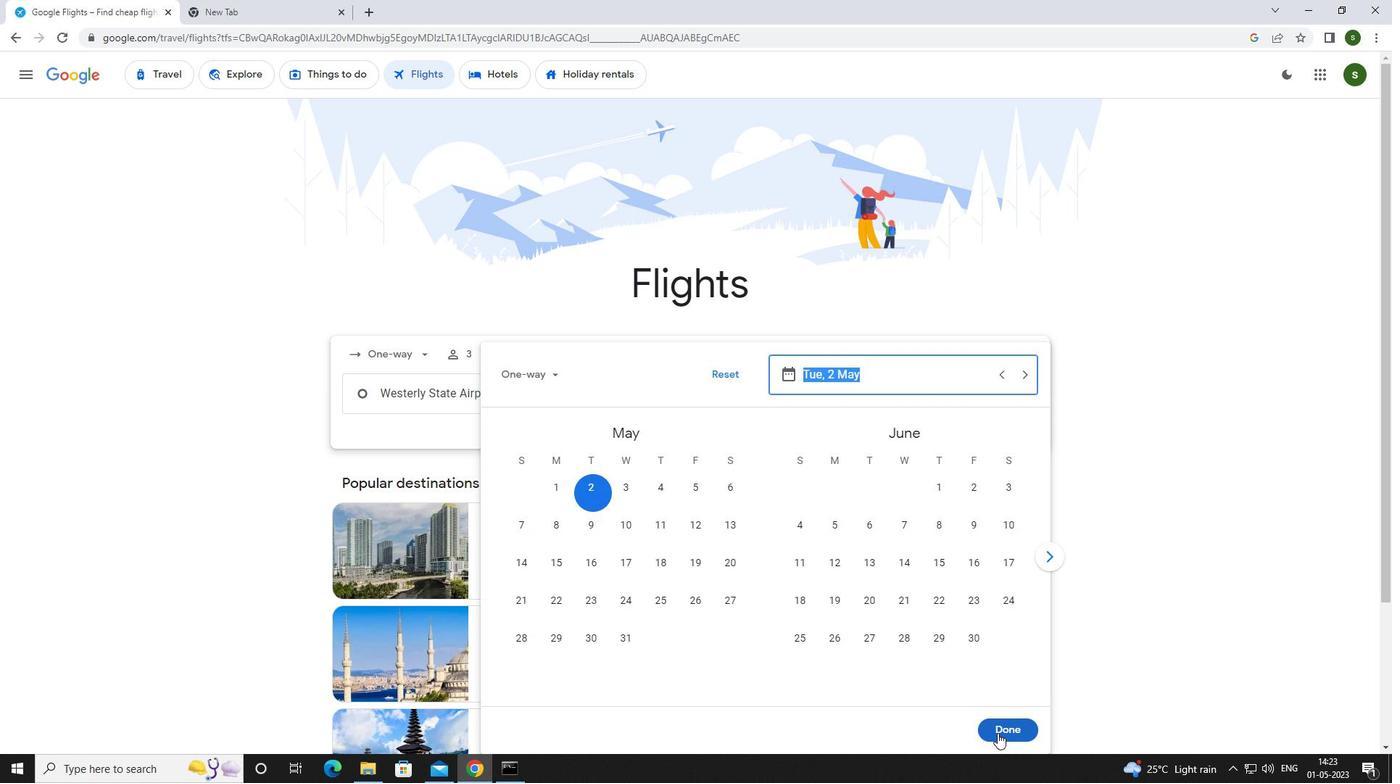 
Action: Mouse moved to (672, 444)
Screenshot: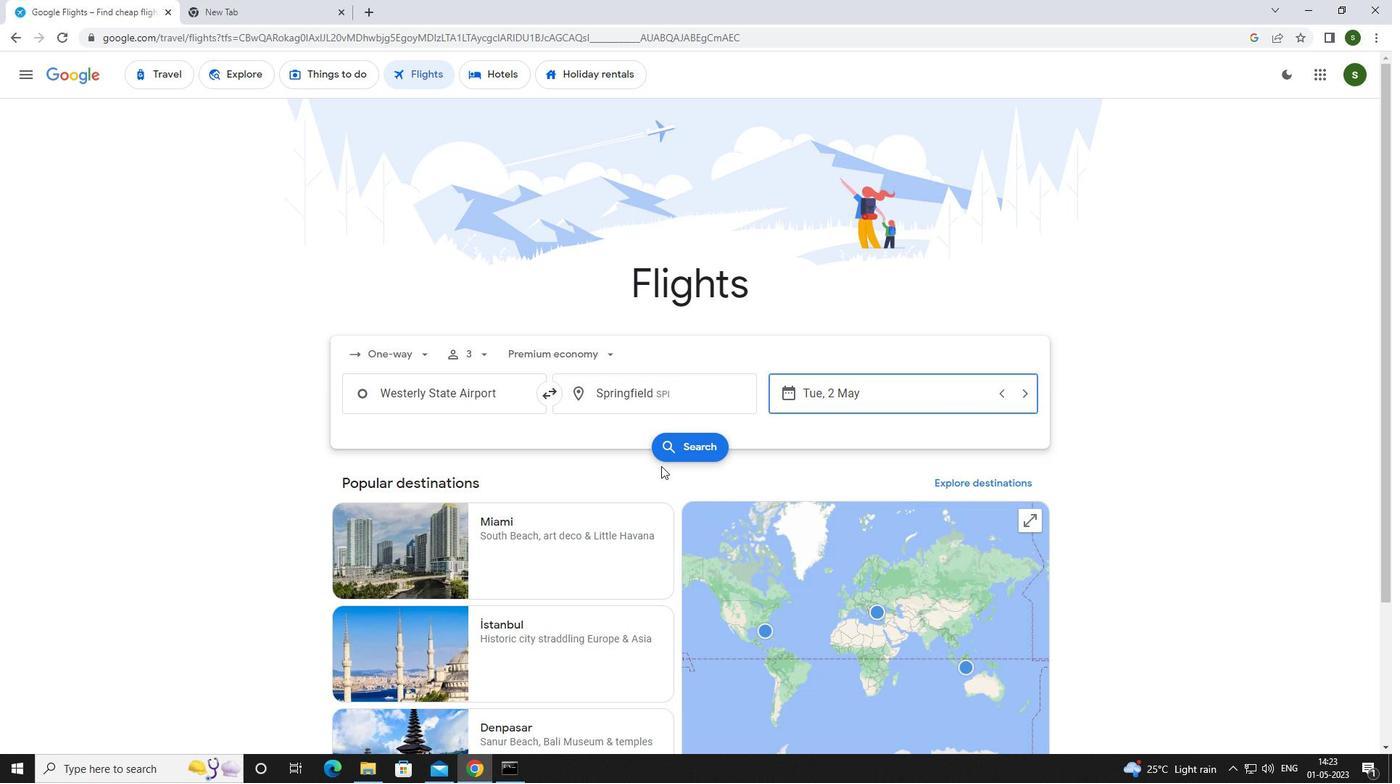 
Action: Mouse pressed left at (672, 444)
Screenshot: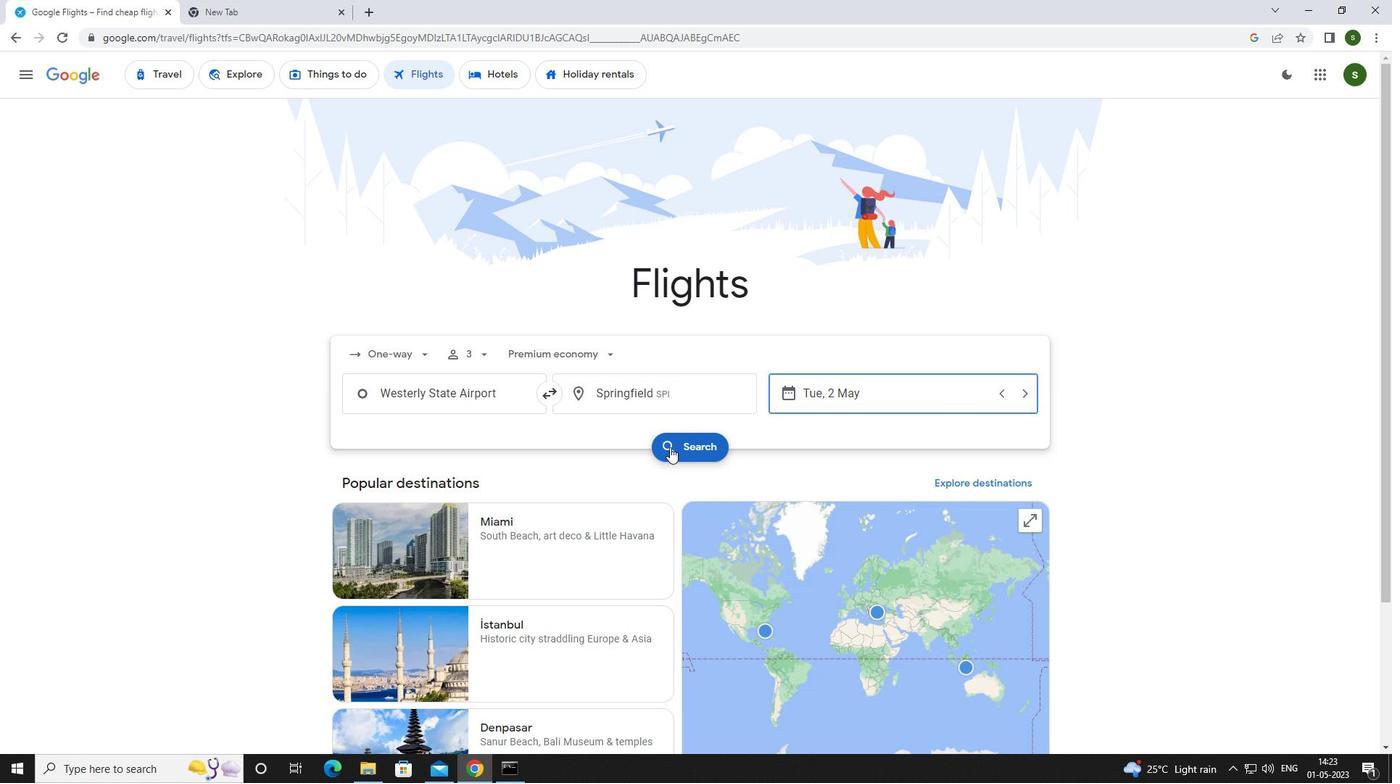 
Action: Mouse moved to (353, 207)
Screenshot: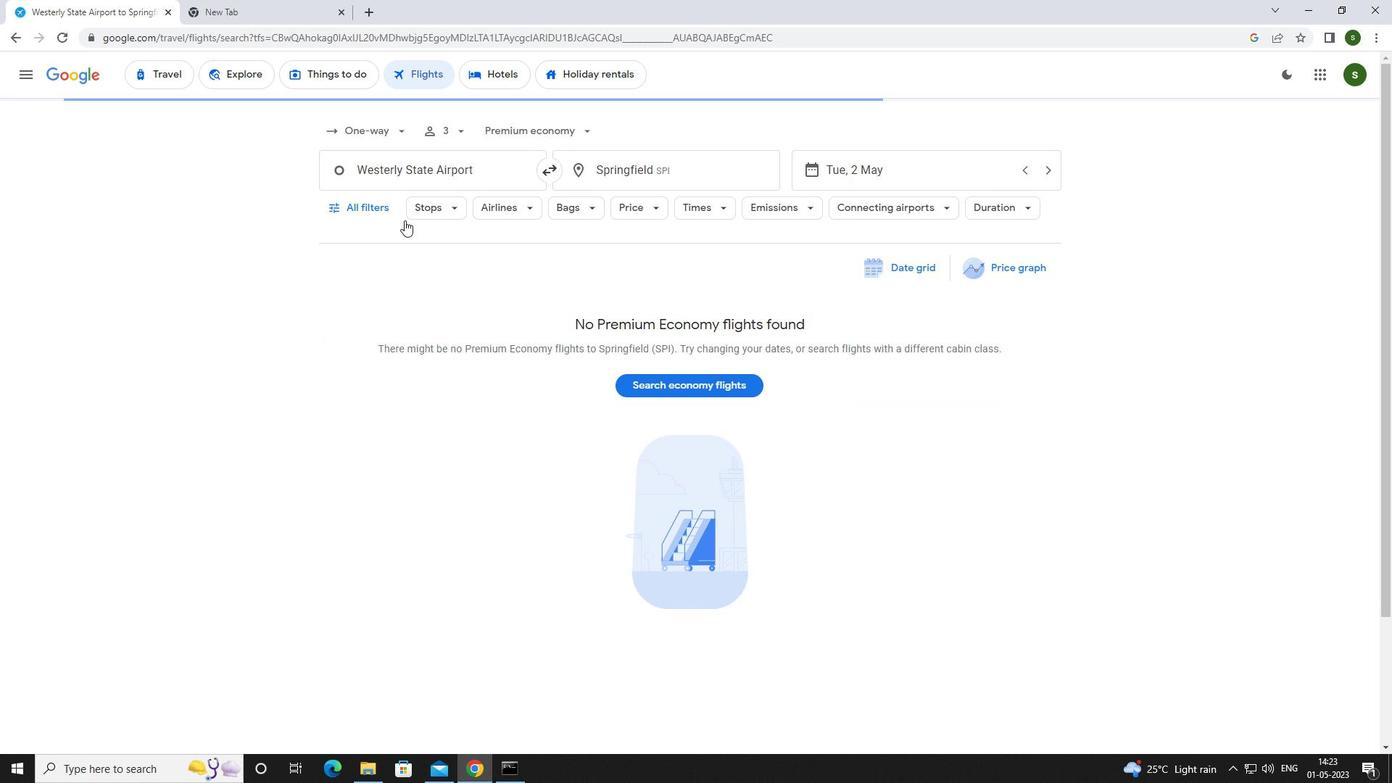 
Action: Mouse pressed left at (353, 207)
Screenshot: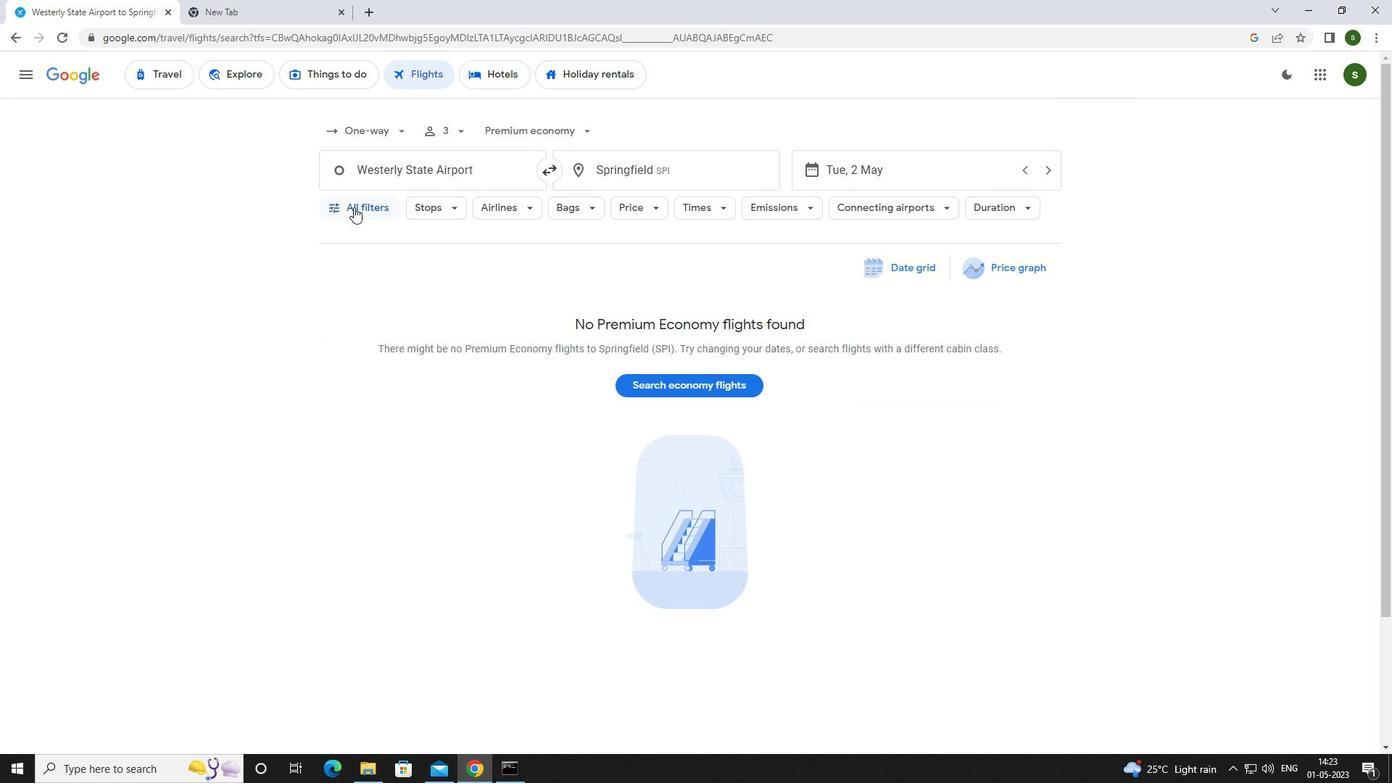 
Action: Mouse moved to (543, 513)
Screenshot: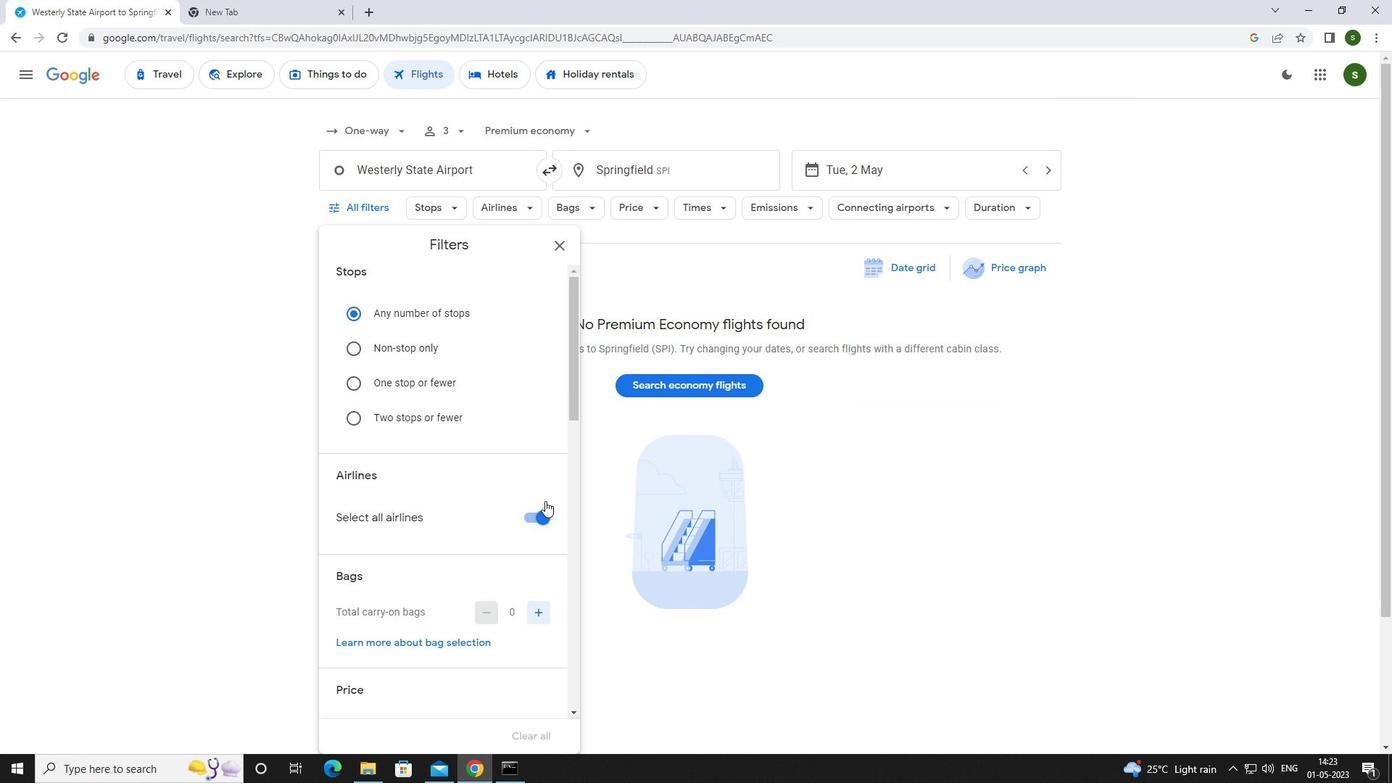 
Action: Mouse pressed left at (543, 513)
Screenshot: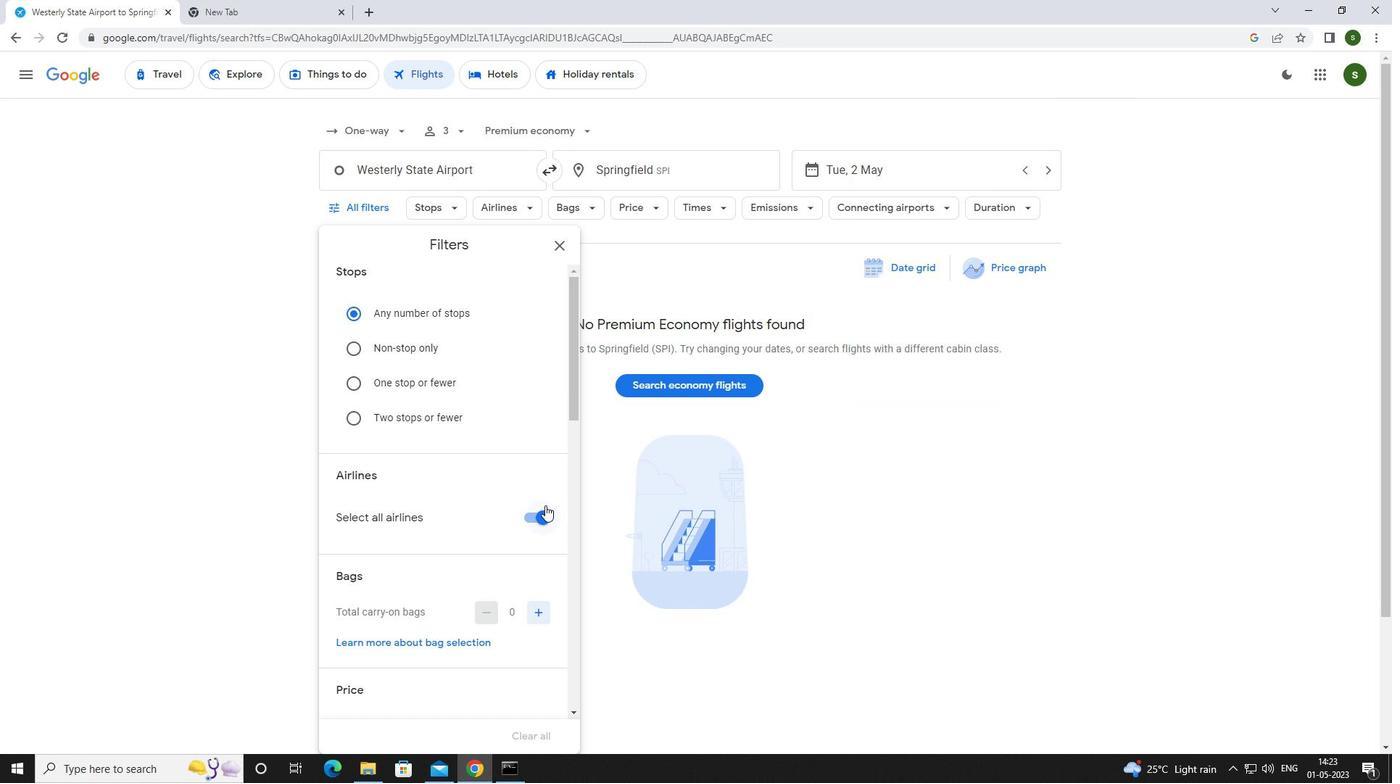 
Action: Mouse moved to (505, 447)
Screenshot: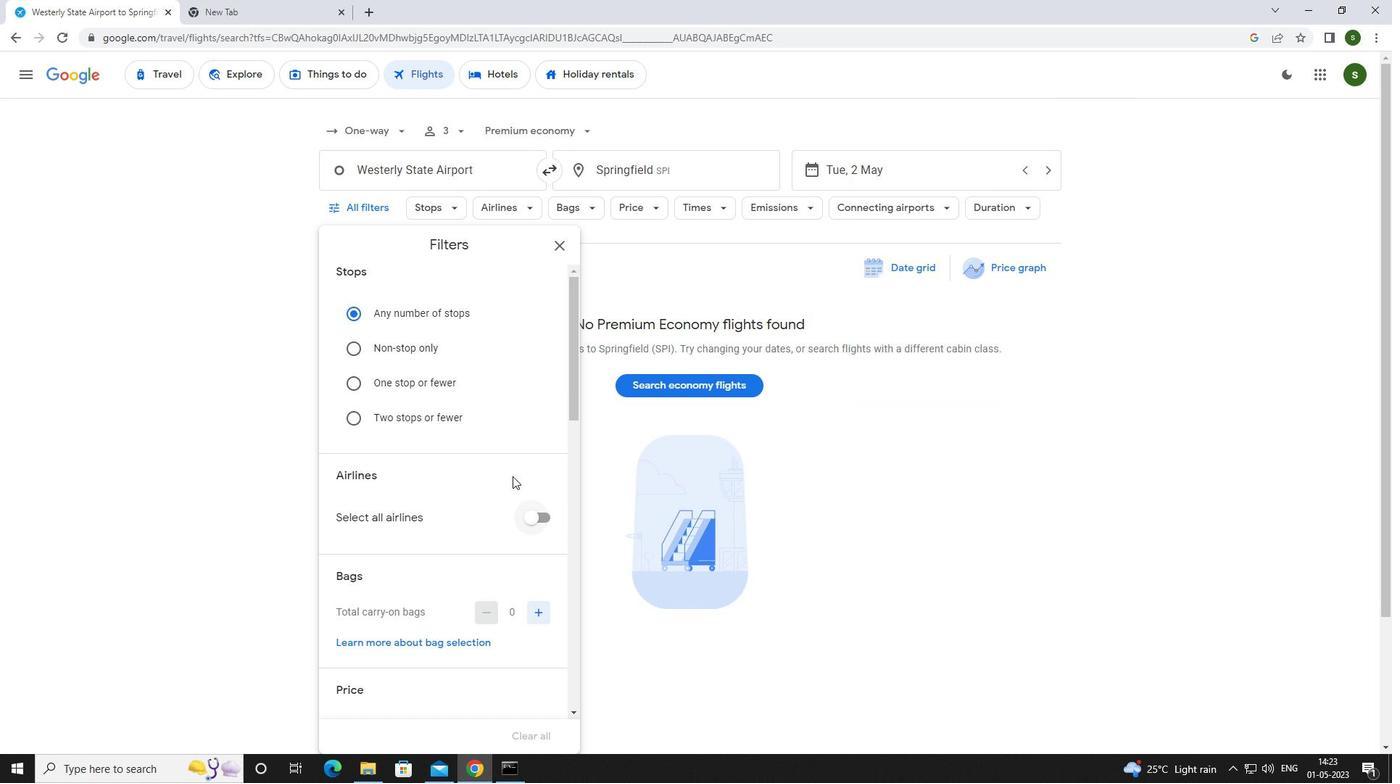 
Action: Mouse scrolled (505, 446) with delta (0, 0)
Screenshot: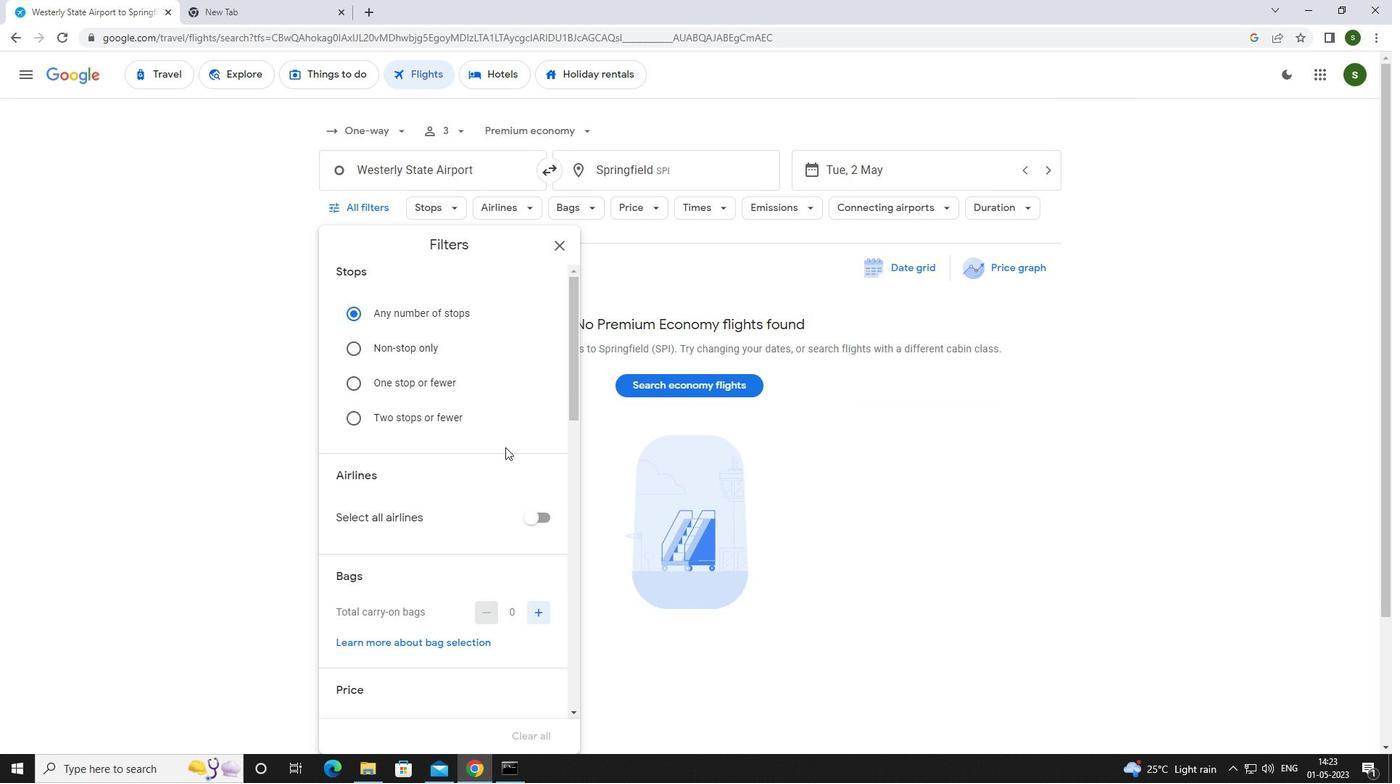 
Action: Mouse scrolled (505, 446) with delta (0, 0)
Screenshot: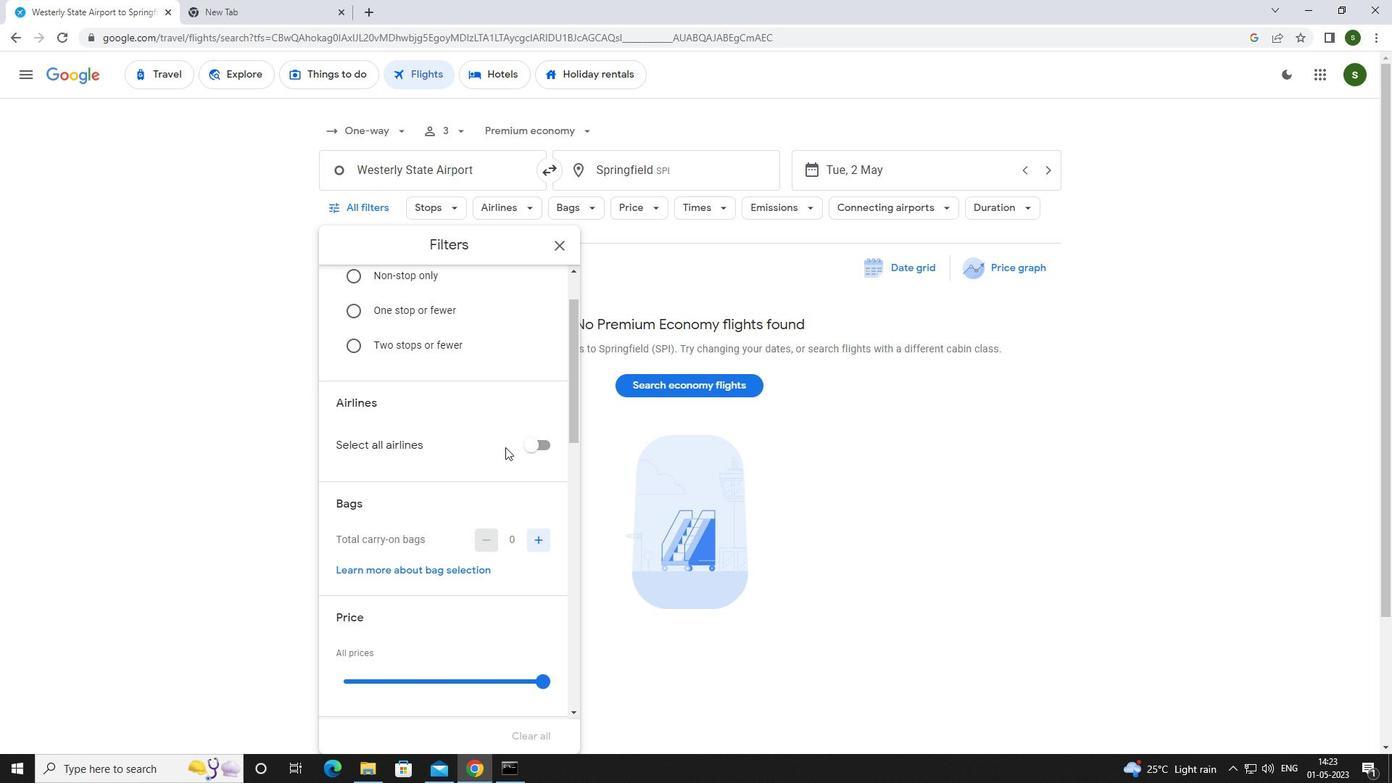 
Action: Mouse moved to (543, 469)
Screenshot: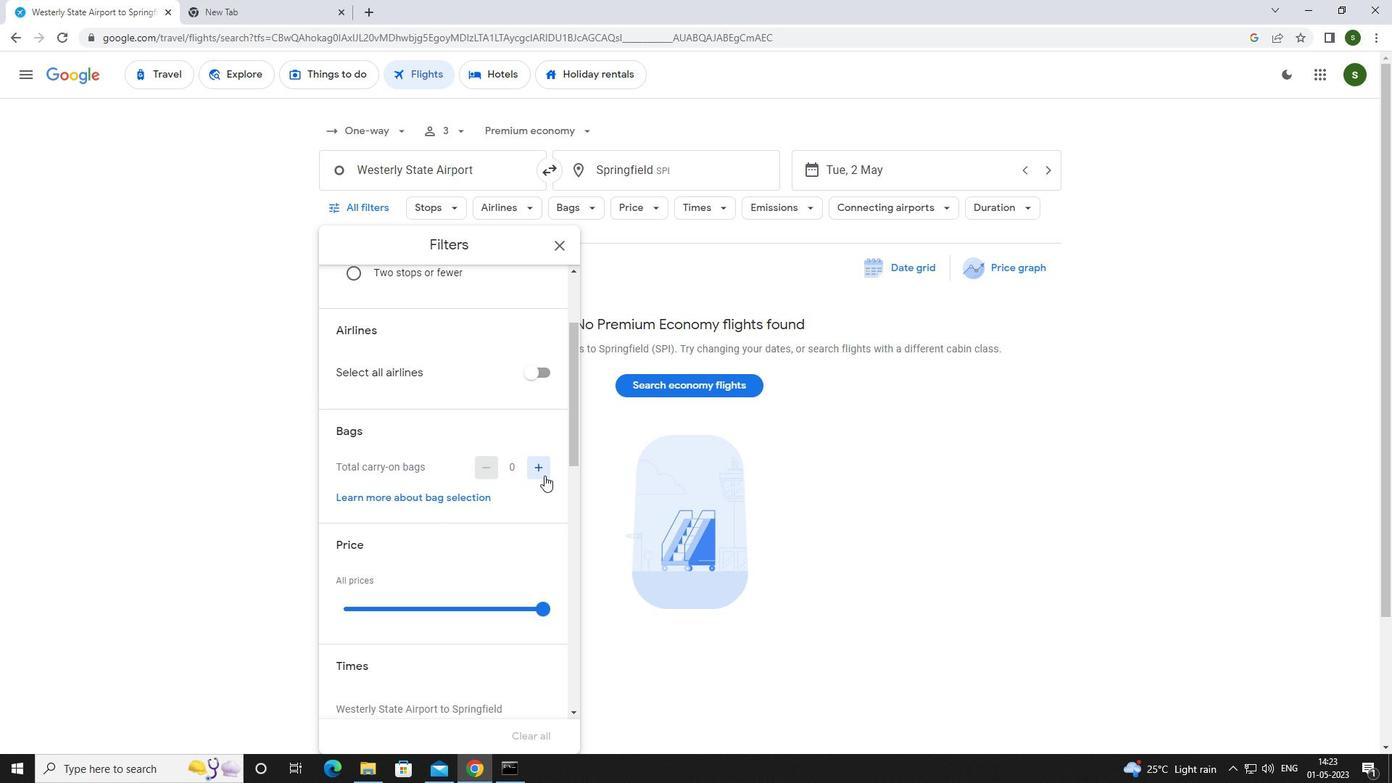 
Action: Mouse pressed left at (543, 469)
Screenshot: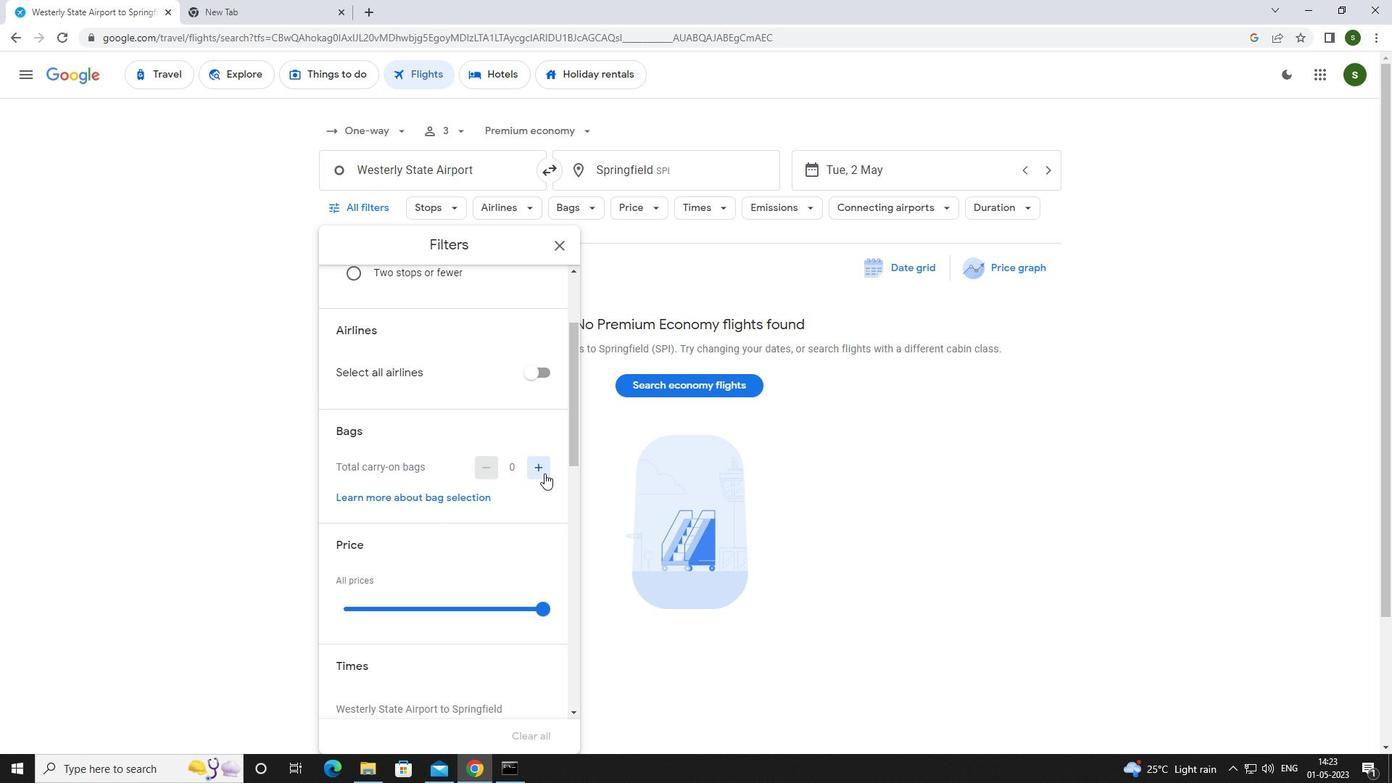 
Action: Mouse pressed left at (543, 469)
Screenshot: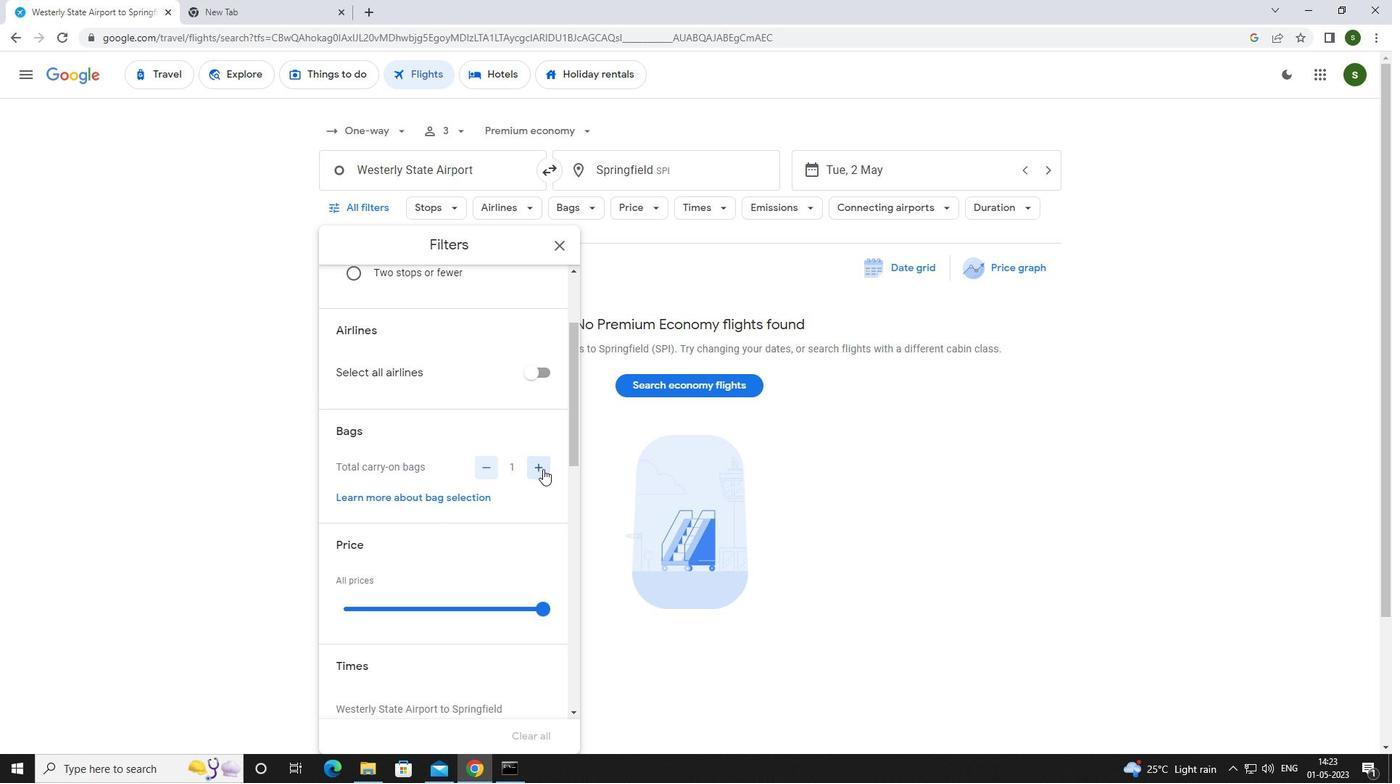 
Action: Mouse moved to (506, 475)
Screenshot: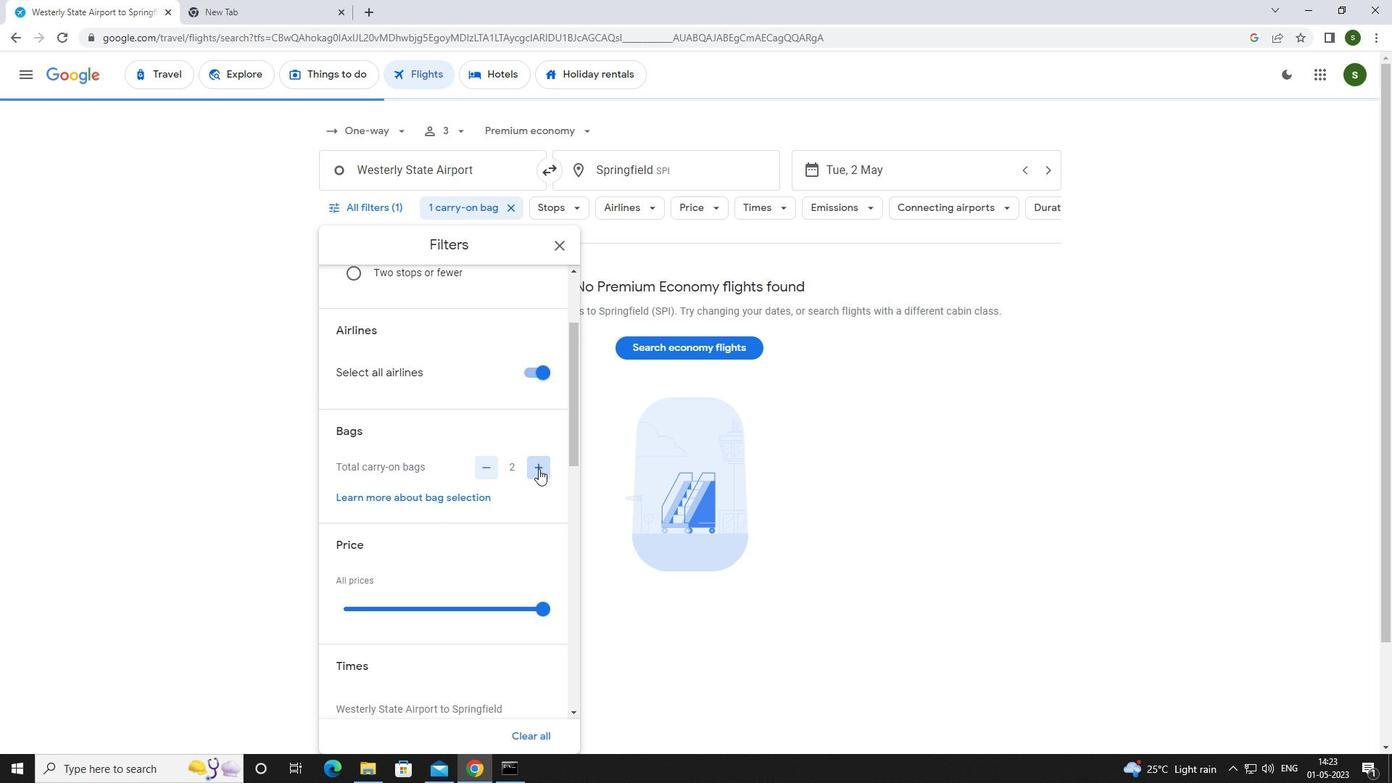 
Action: Mouse scrolled (506, 475) with delta (0, 0)
Screenshot: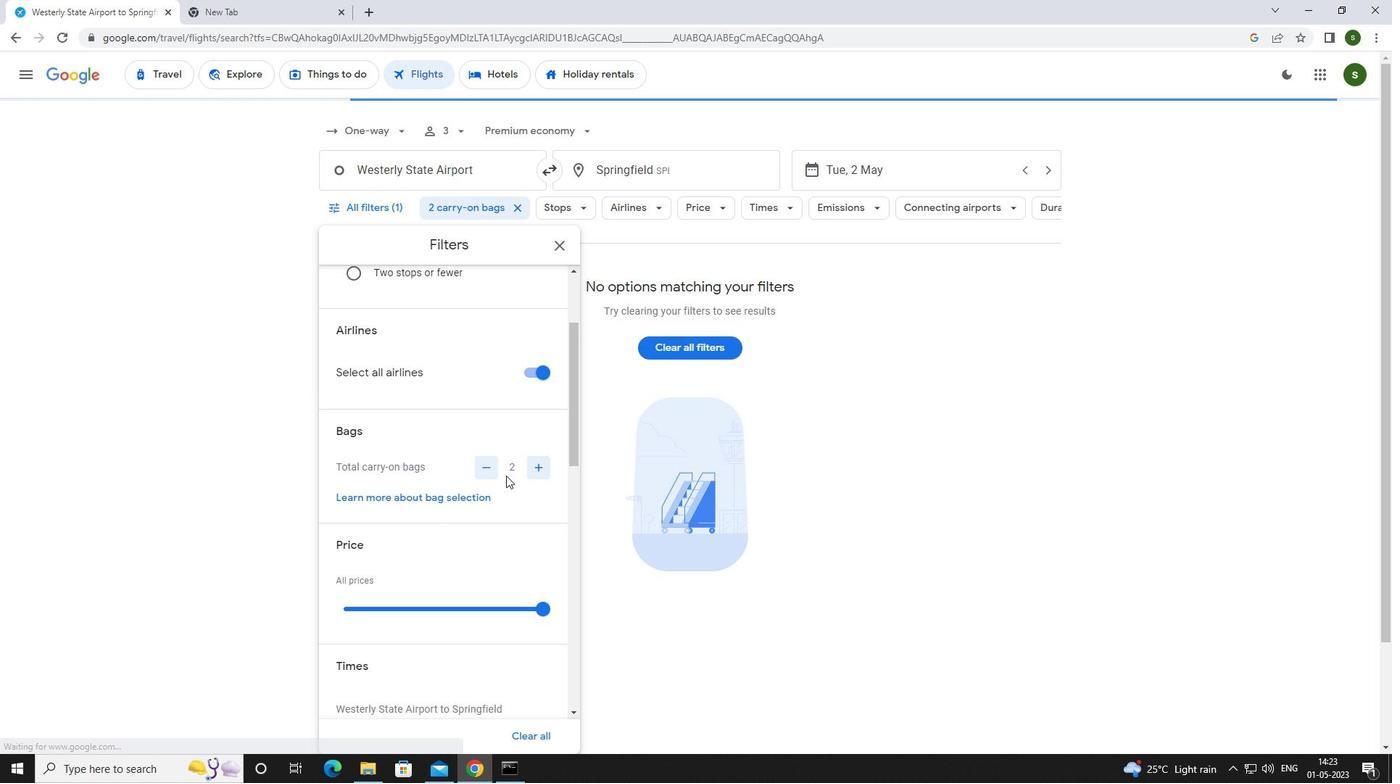 
Action: Mouse moved to (542, 537)
Screenshot: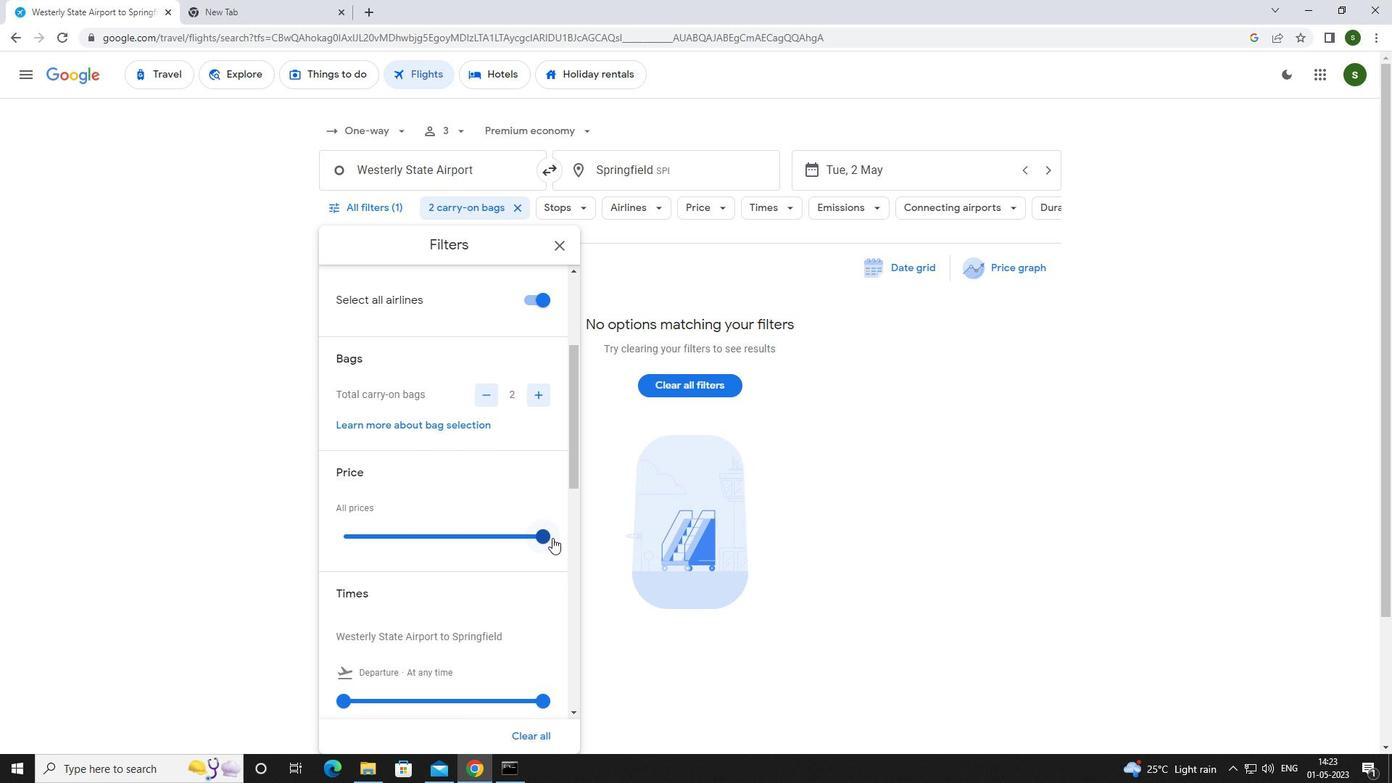 
Action: Mouse pressed left at (542, 537)
Screenshot: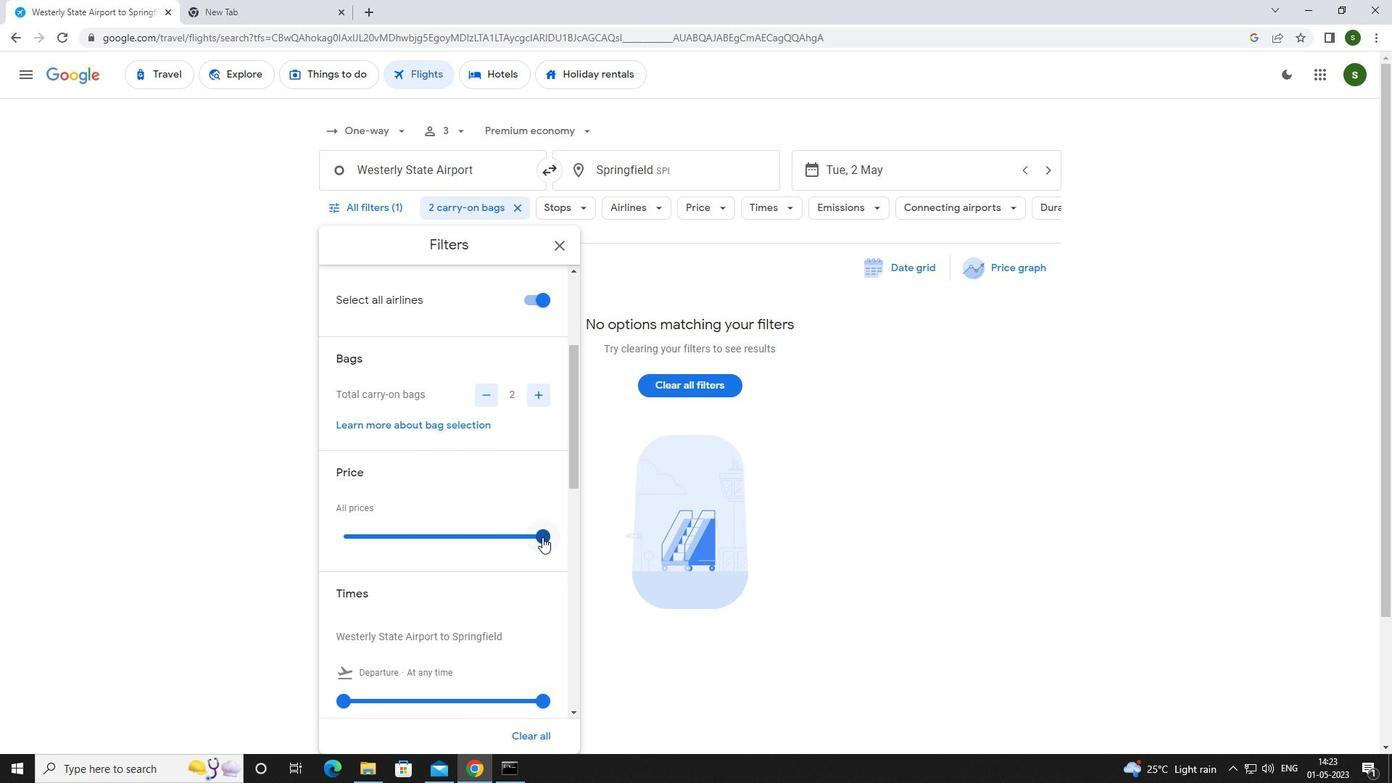 
Action: Mouse moved to (530, 533)
Screenshot: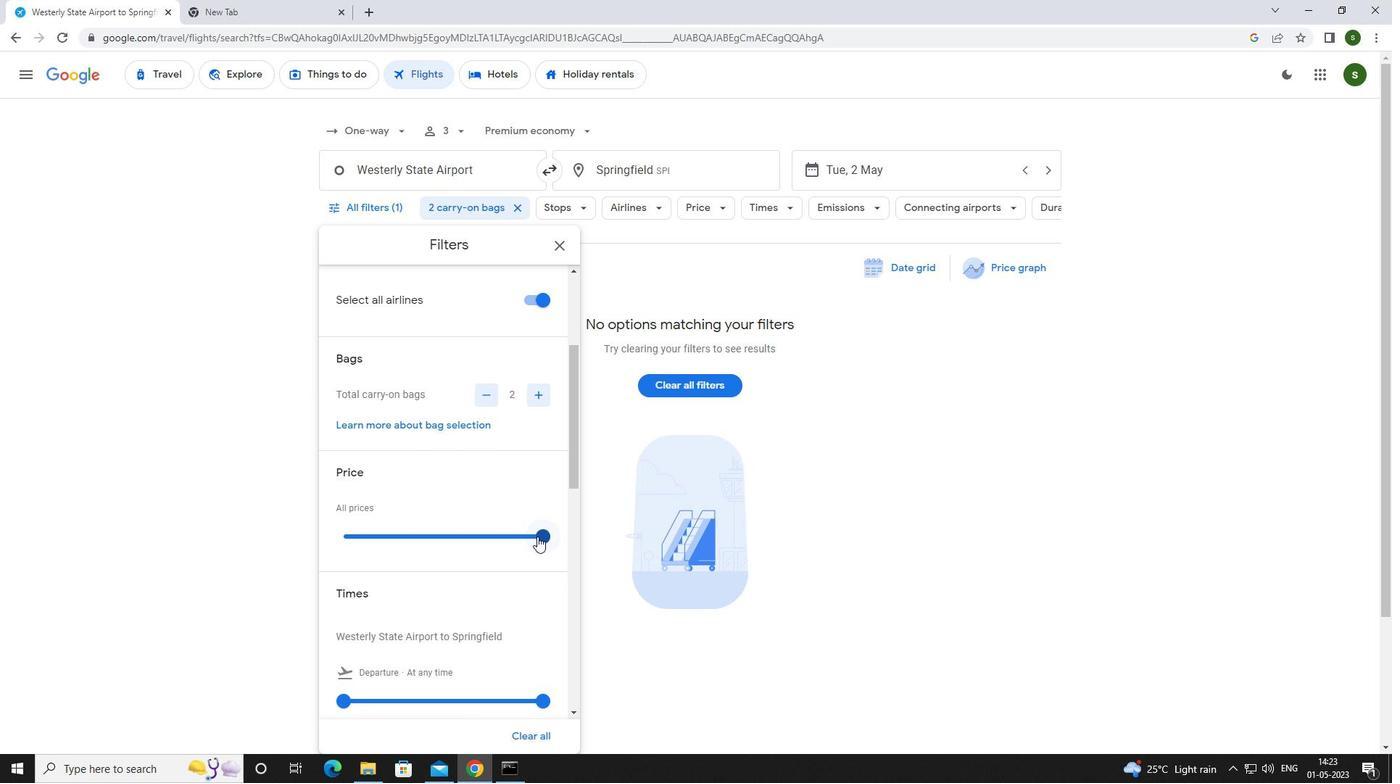 
Action: Mouse scrolled (530, 532) with delta (0, 0)
Screenshot: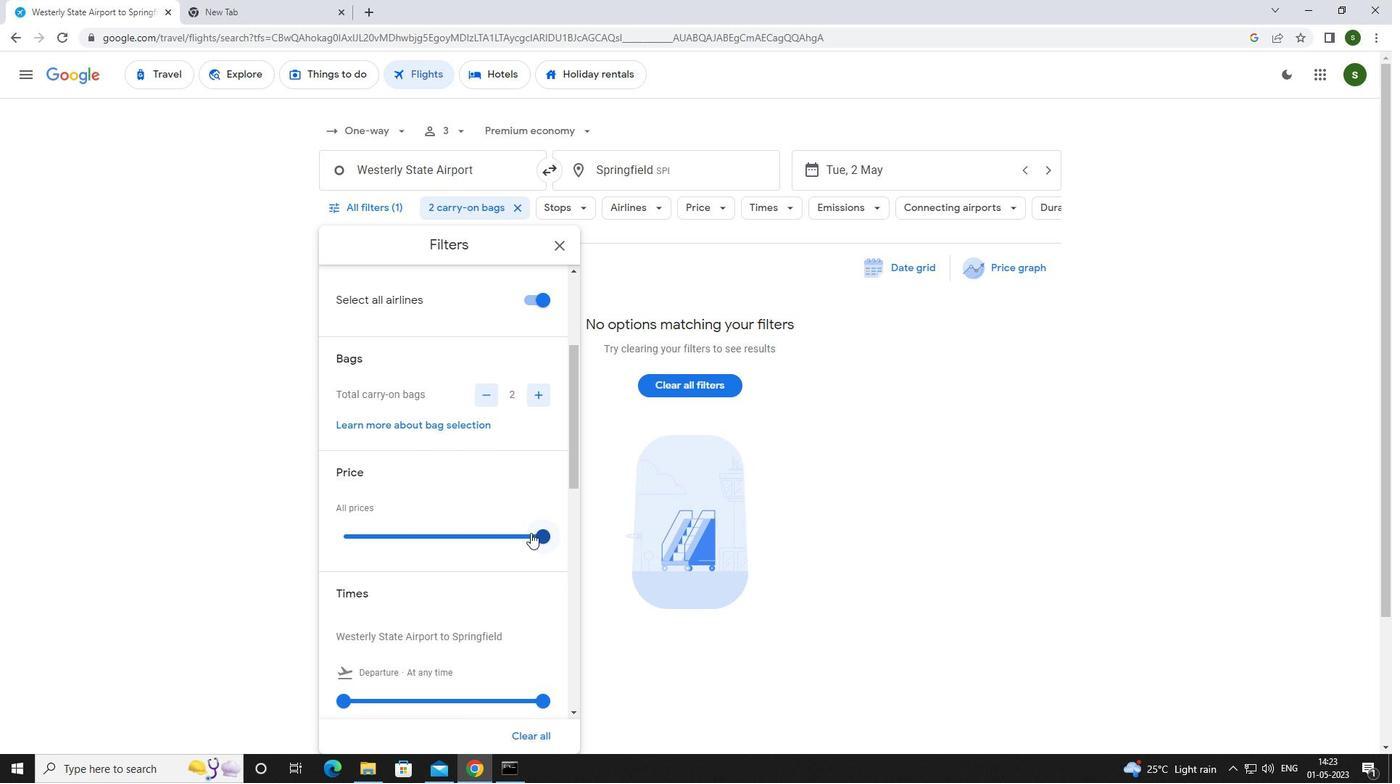 
Action: Mouse scrolled (530, 532) with delta (0, 0)
Screenshot: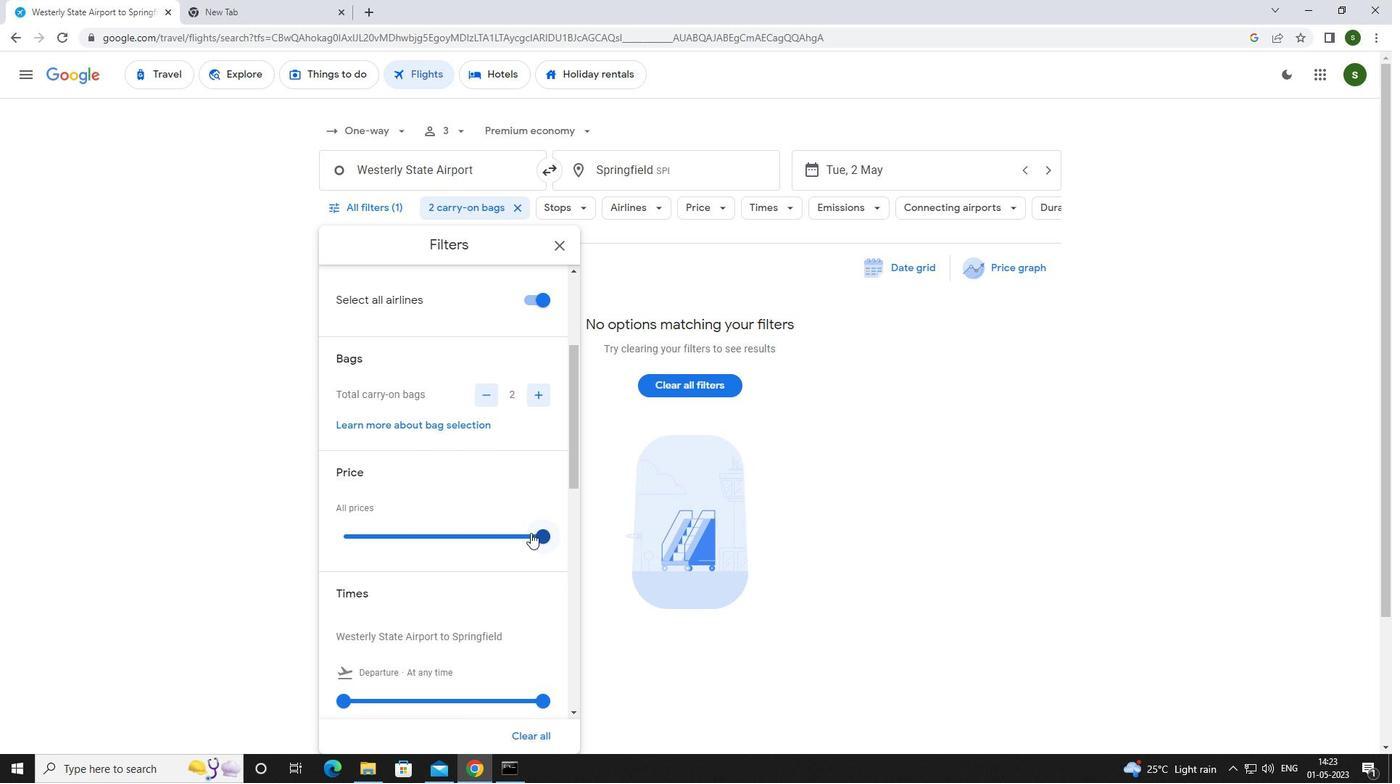 
Action: Mouse moved to (343, 555)
Screenshot: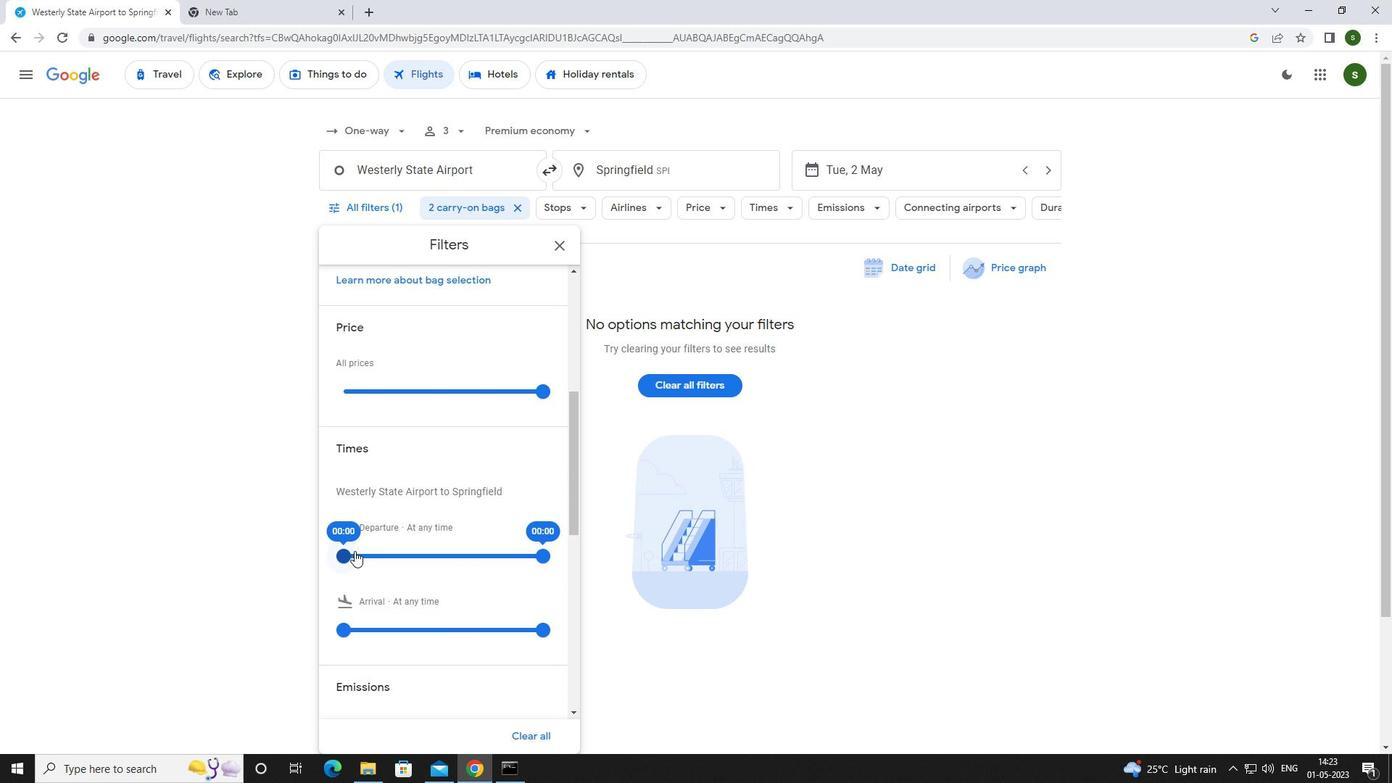 
Action: Mouse pressed left at (343, 555)
Screenshot: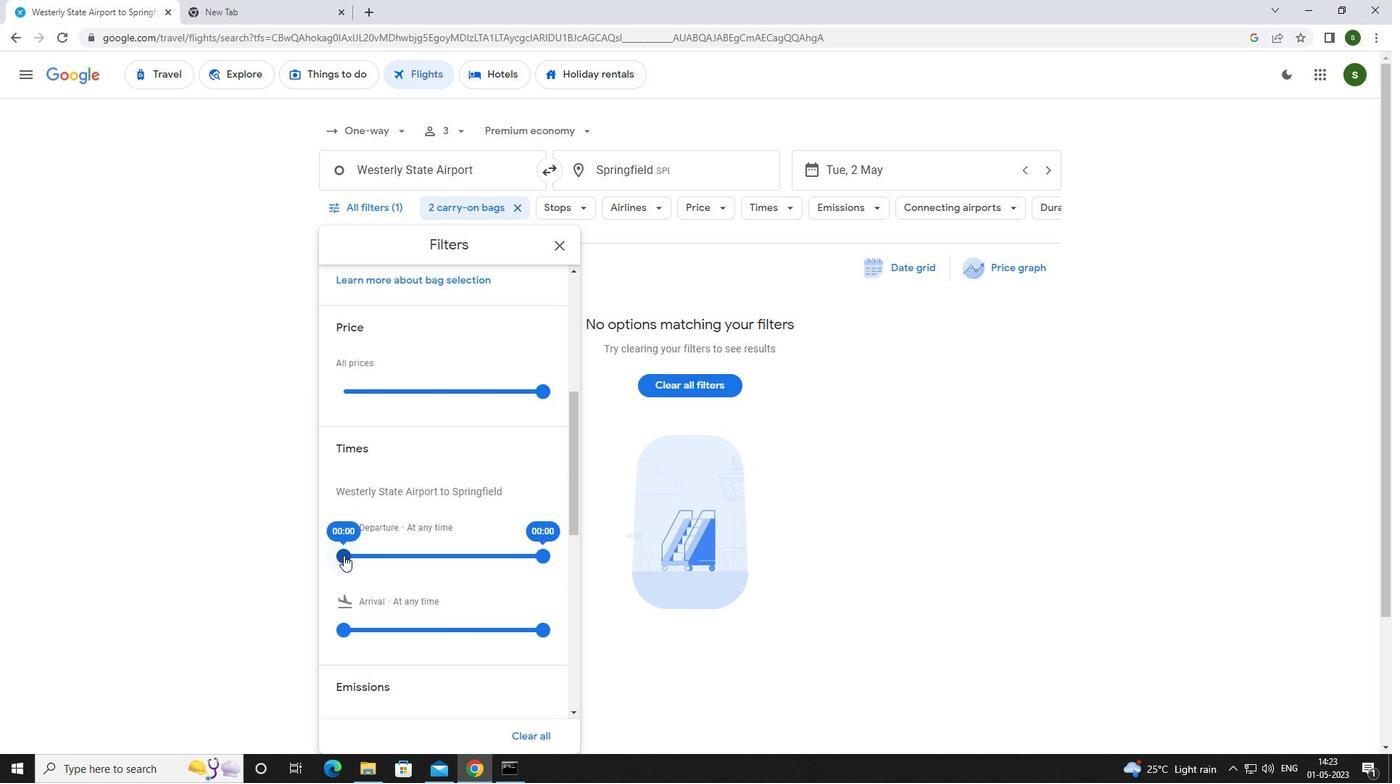 
Action: Mouse moved to (813, 485)
Screenshot: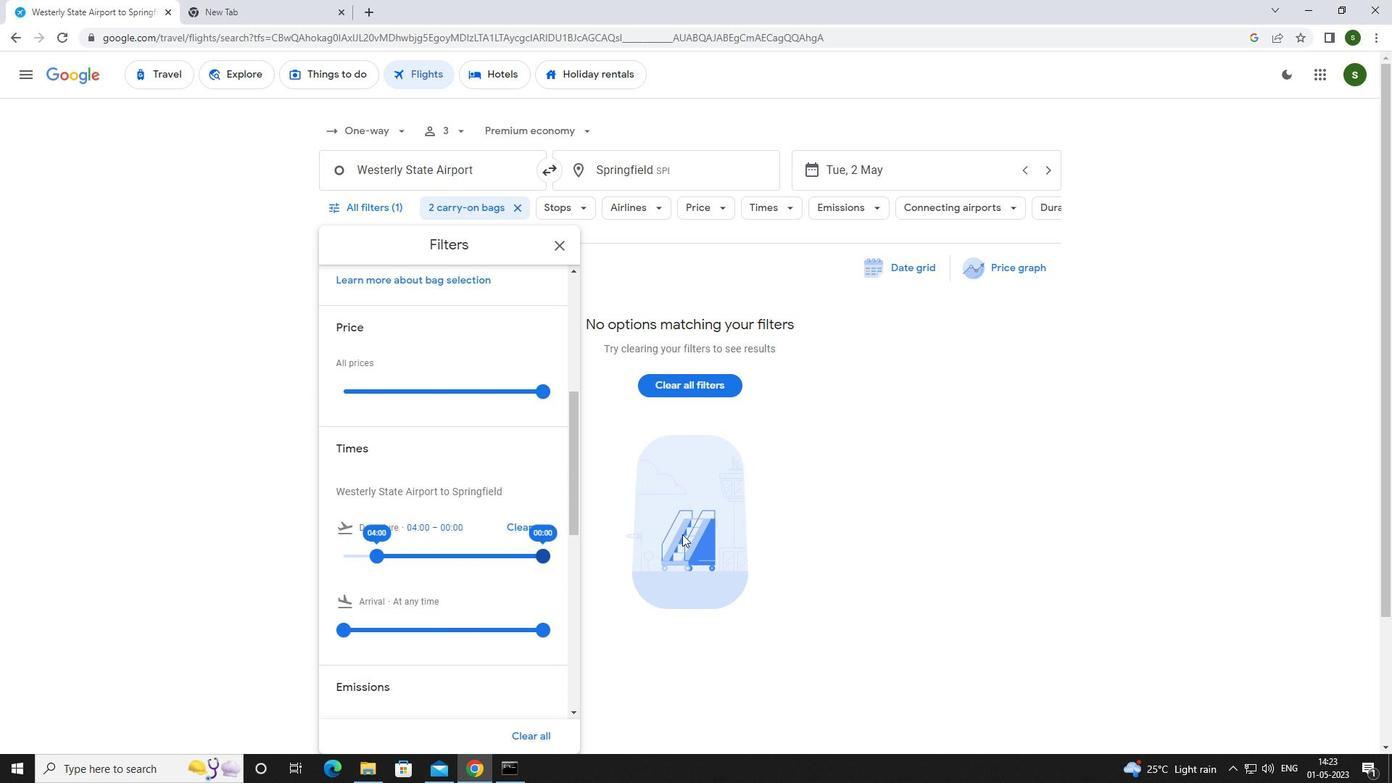 
Action: Mouse pressed left at (813, 485)
Screenshot: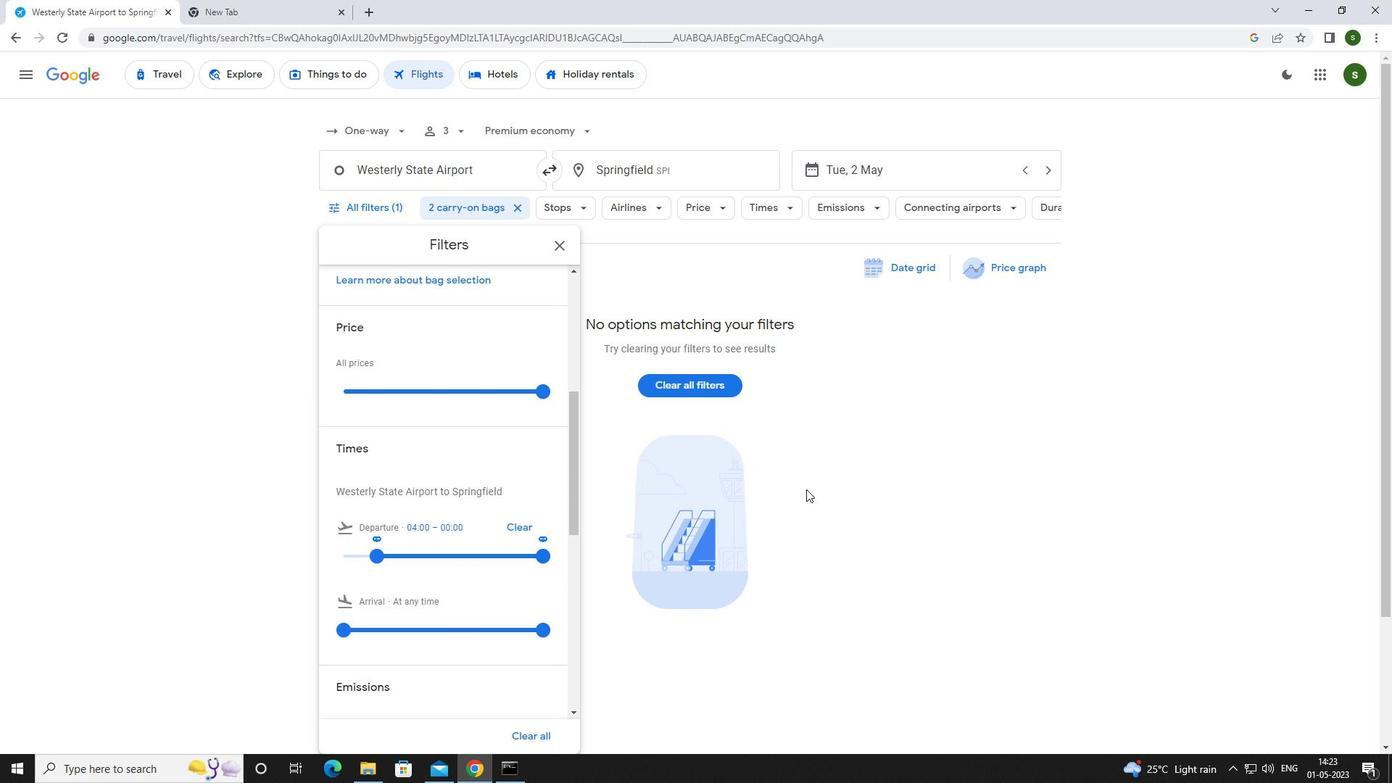 
